 Task: Buy 4 Fluid Reservoirs from Brake System section under best seller category for shipping address: Jesus Garcia, 3114 Abia Martin Drive, Panther Burn, Mississippi 38765, Cell Number 6314971043. Pay from credit card ending with 6010, CVV 682
Action: Mouse moved to (598, 55)
Screenshot: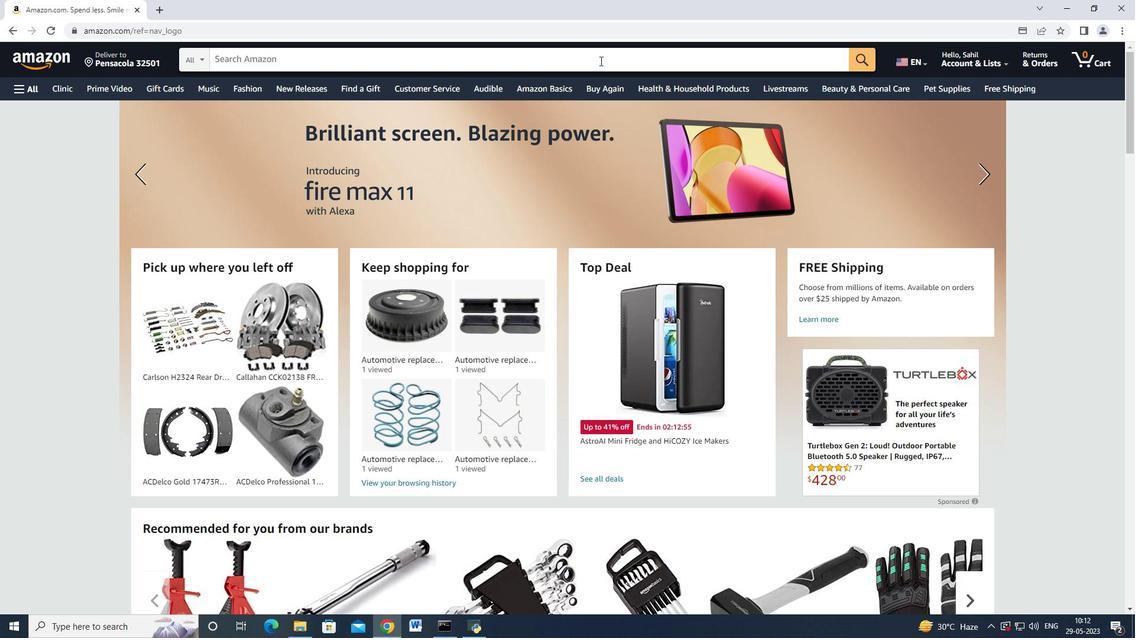 
Action: Mouse pressed left at (598, 55)
Screenshot: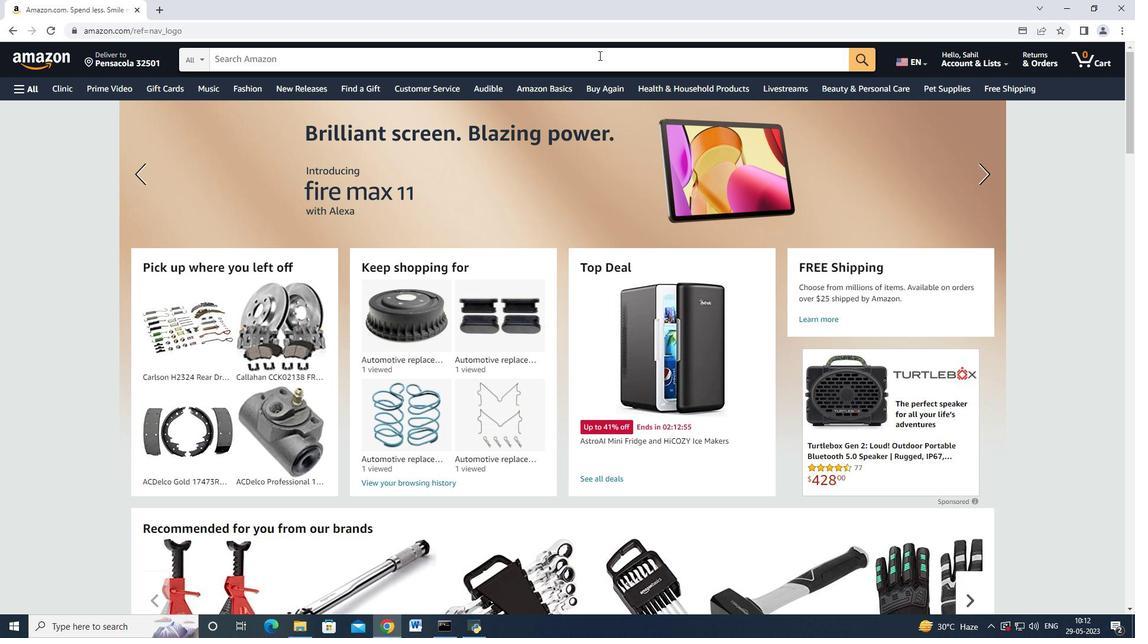 
Action: Key pressed <Key.shift>Fluid<Key.space>reservoirs<Key.space>brake<Key.space>system<Key.enter>
Screenshot: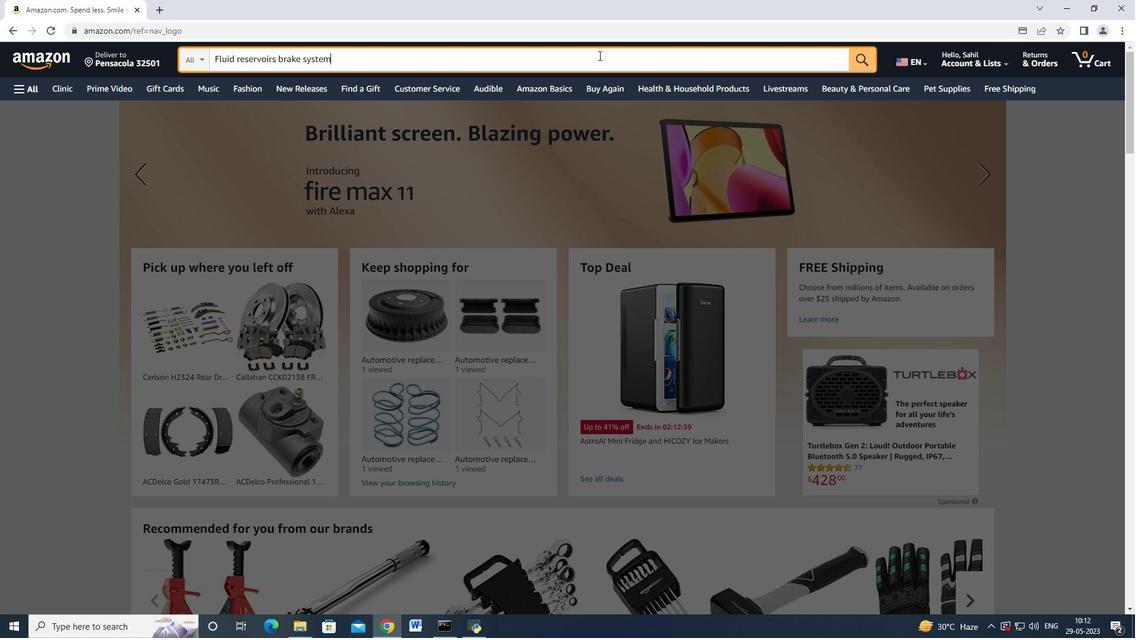 
Action: Mouse moved to (335, 64)
Screenshot: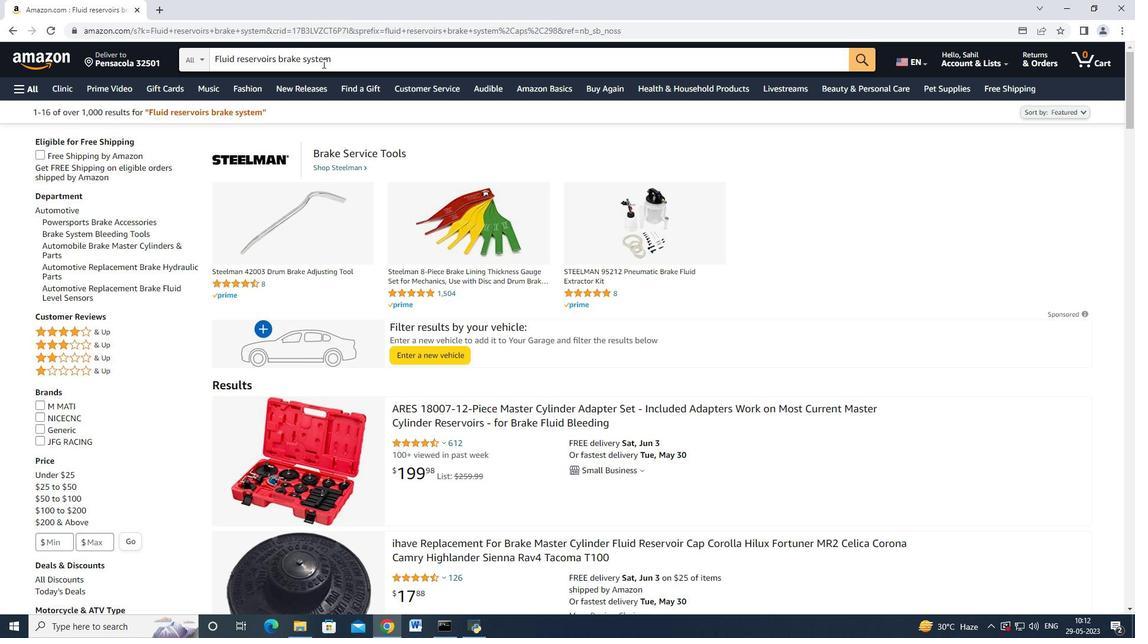 
Action: Mouse pressed left at (335, 64)
Screenshot: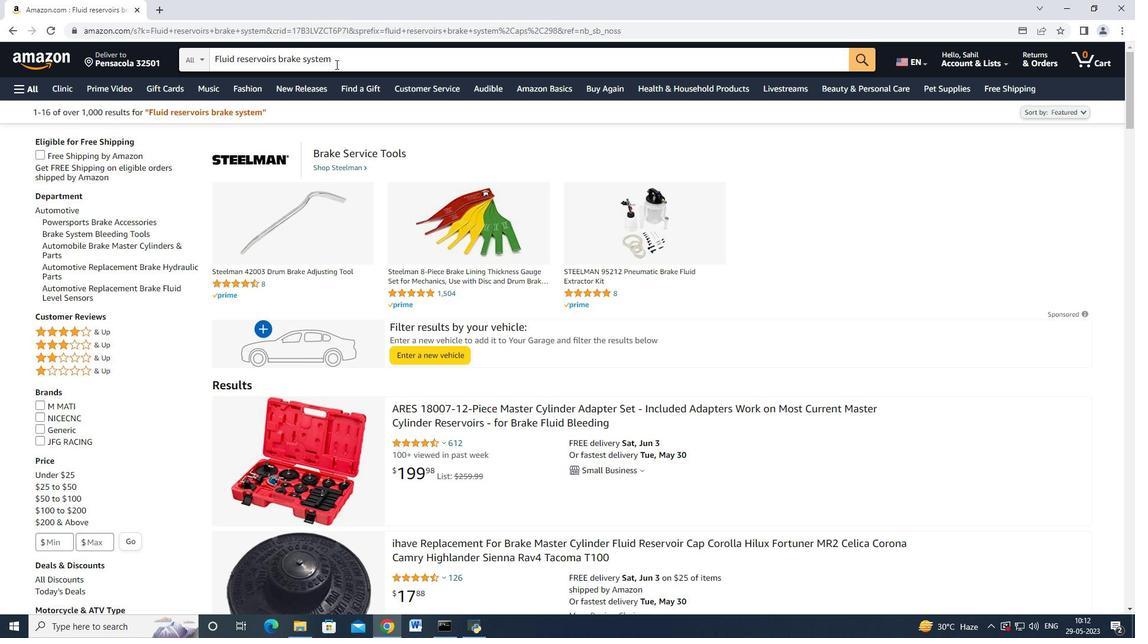
Action: Mouse moved to (279, 59)
Screenshot: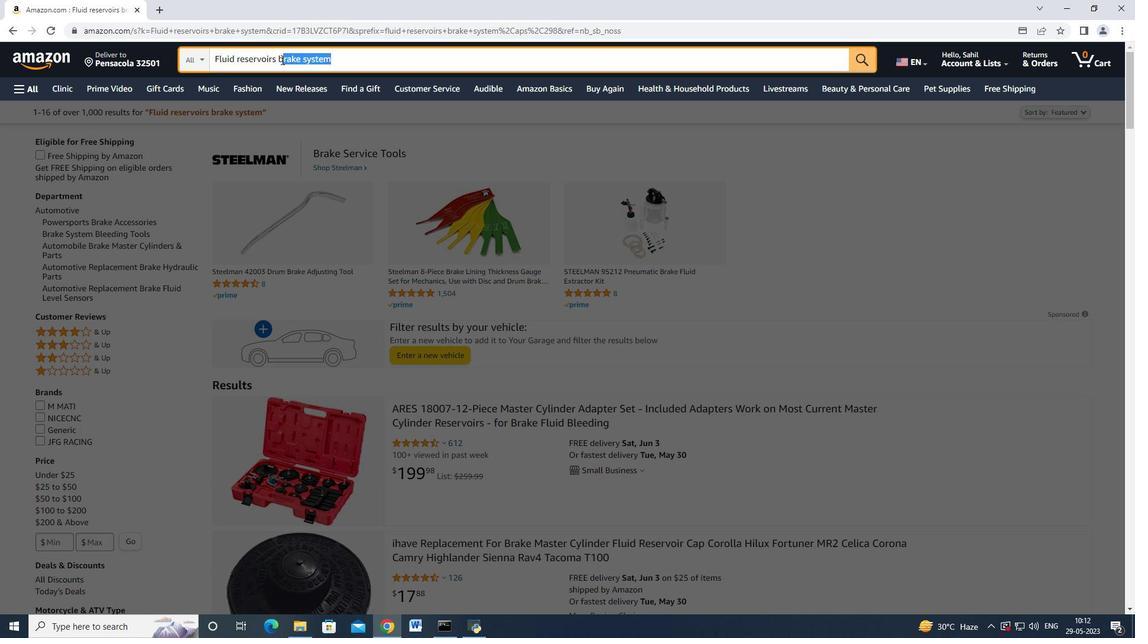 
Action: Key pressed <Key.backspace><Key.enter>
Screenshot: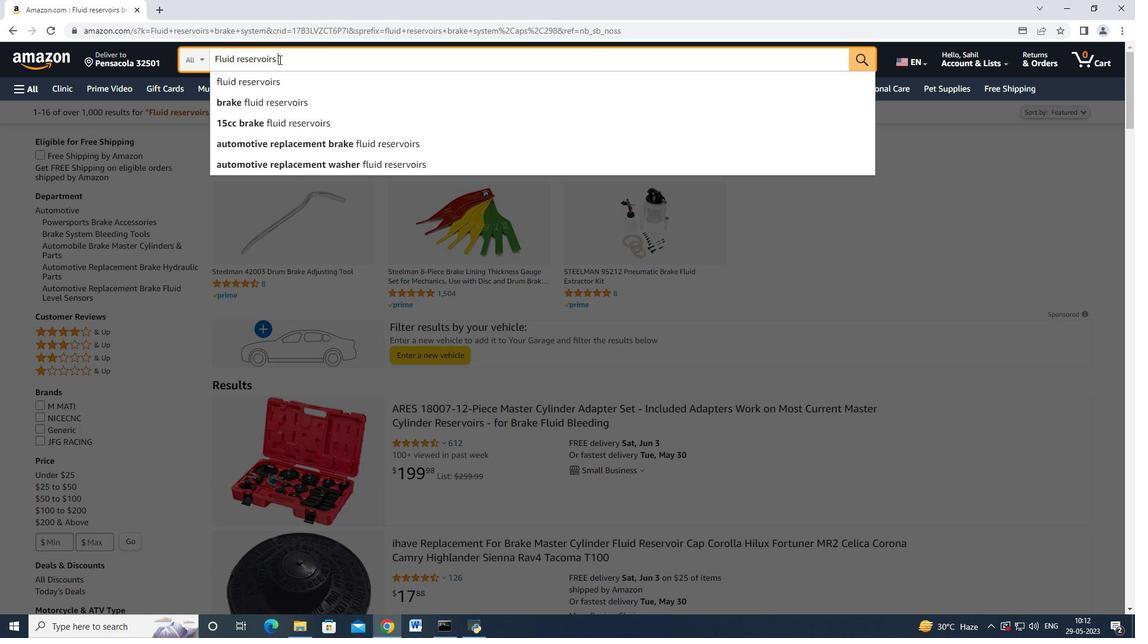 
Action: Mouse moved to (155, 208)
Screenshot: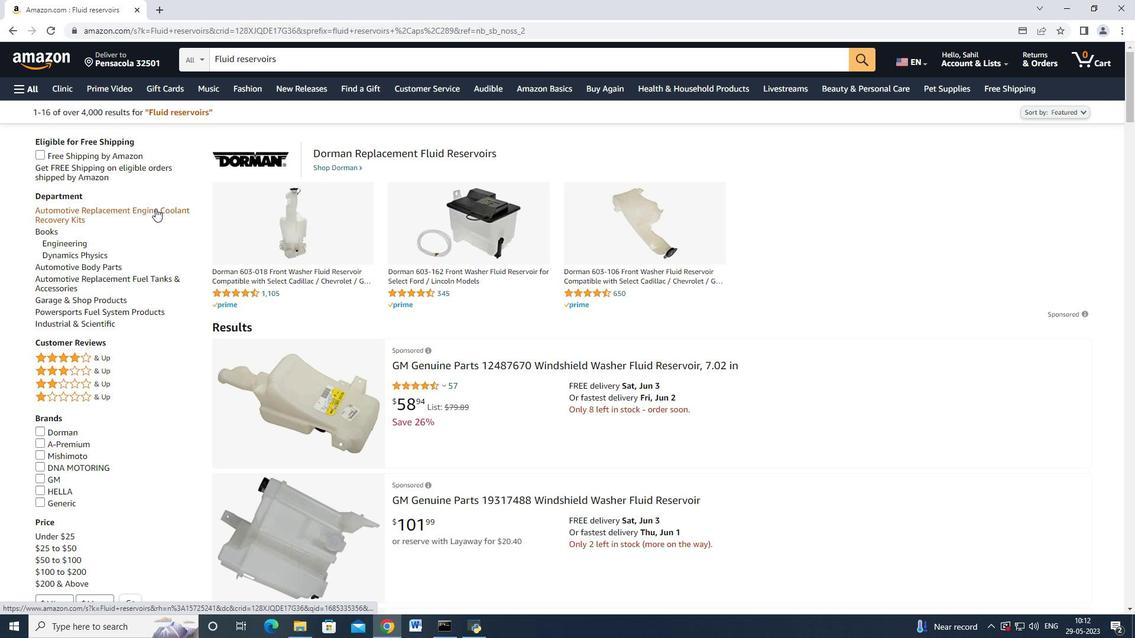 
Action: Mouse pressed left at (155, 208)
Screenshot: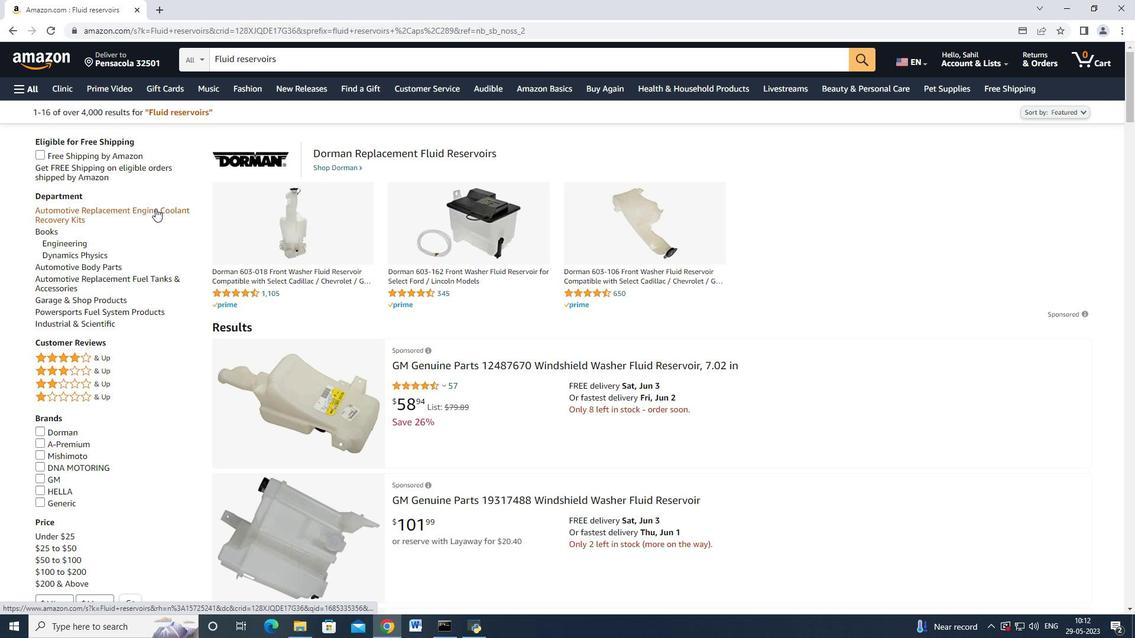 
Action: Mouse moved to (215, 111)
Screenshot: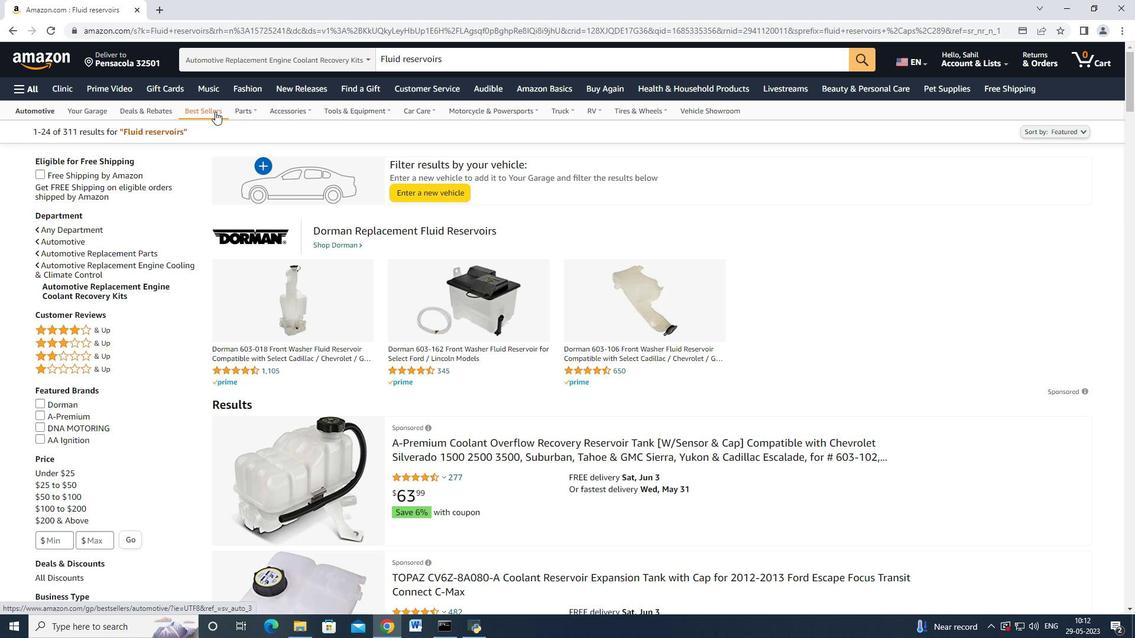 
Action: Mouse pressed left at (215, 111)
Screenshot: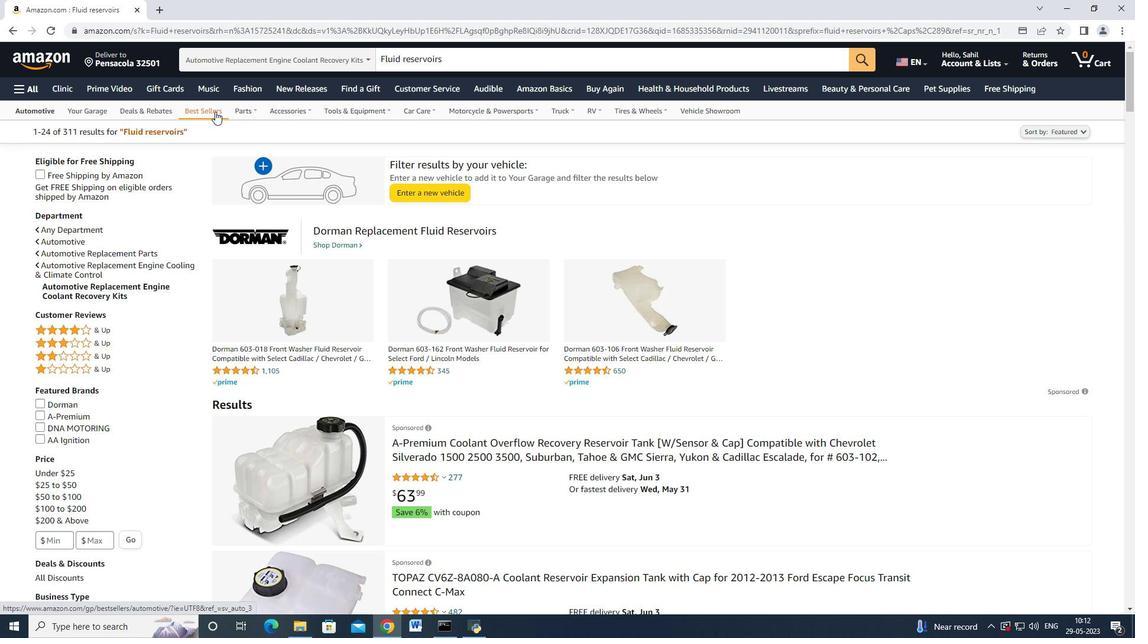 
Action: Mouse moved to (65, 376)
Screenshot: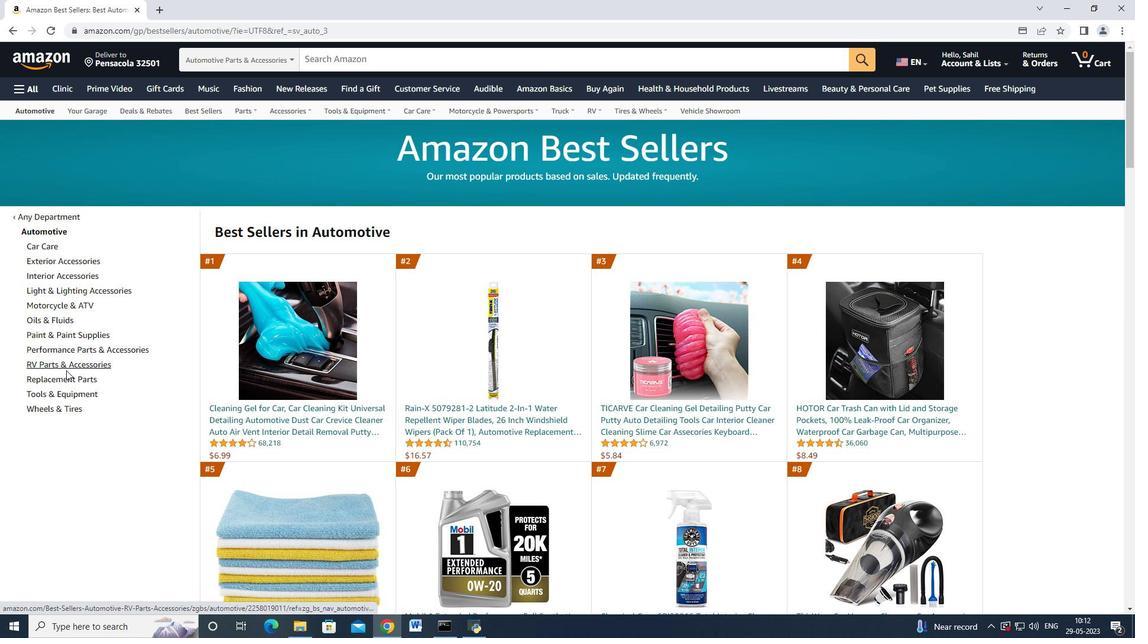 
Action: Mouse pressed left at (65, 376)
Screenshot: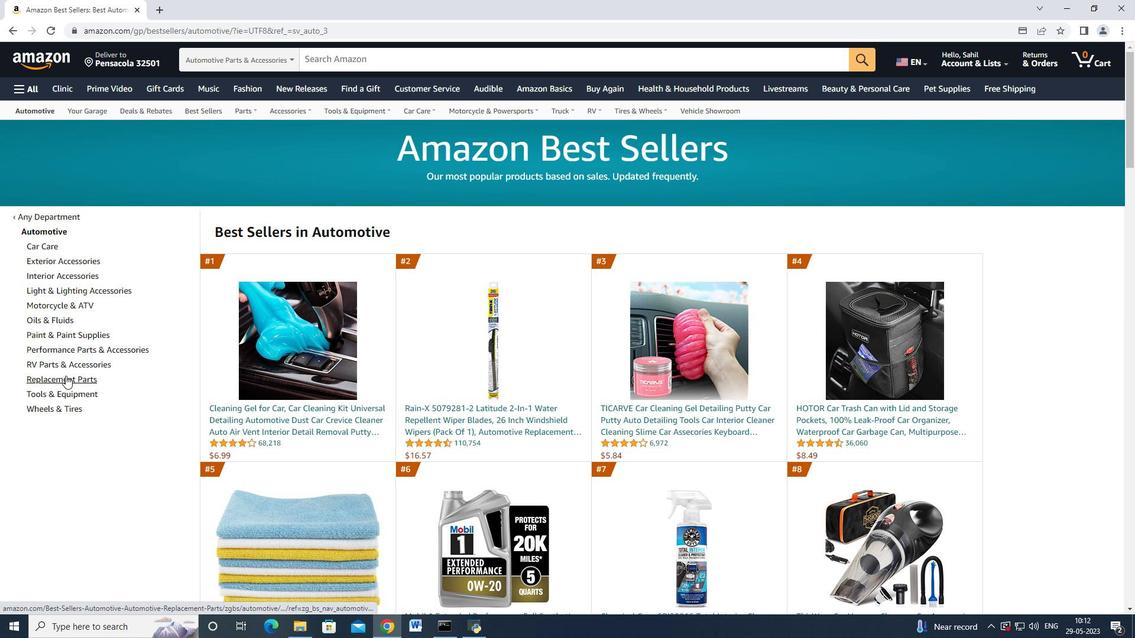 
Action: Mouse moved to (65, 321)
Screenshot: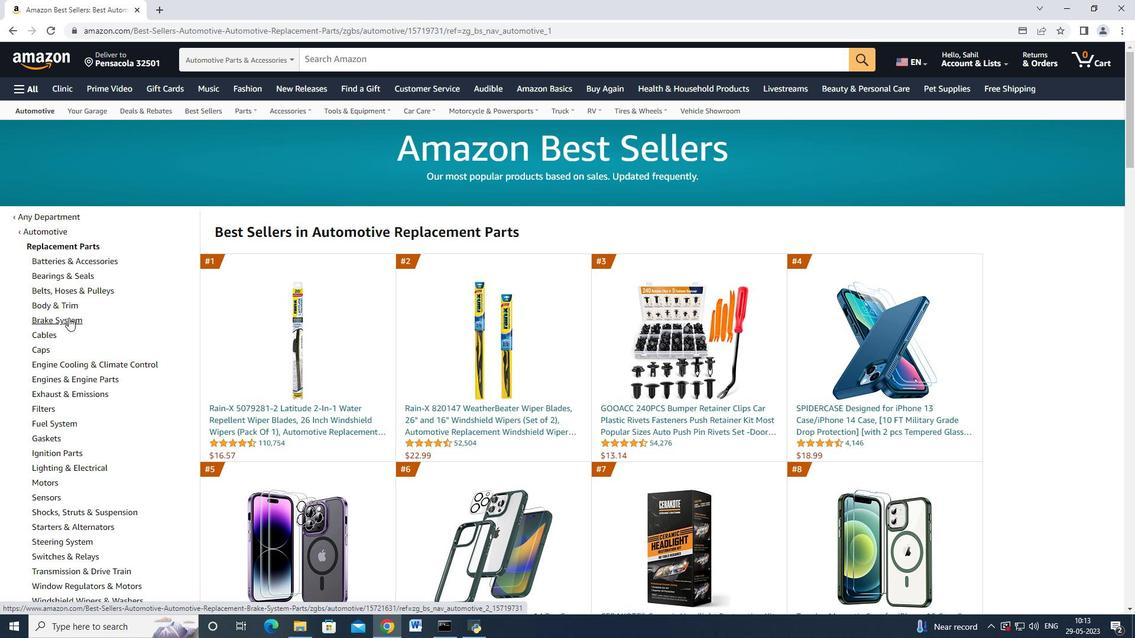 
Action: Mouse pressed left at (65, 321)
Screenshot: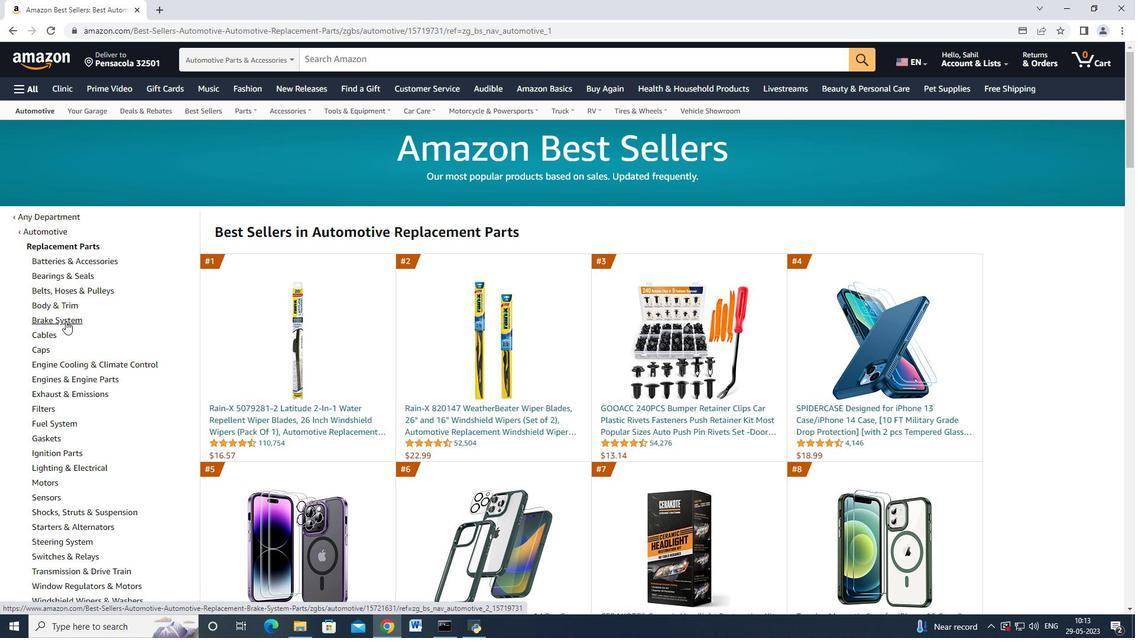 
Action: Mouse moved to (92, 386)
Screenshot: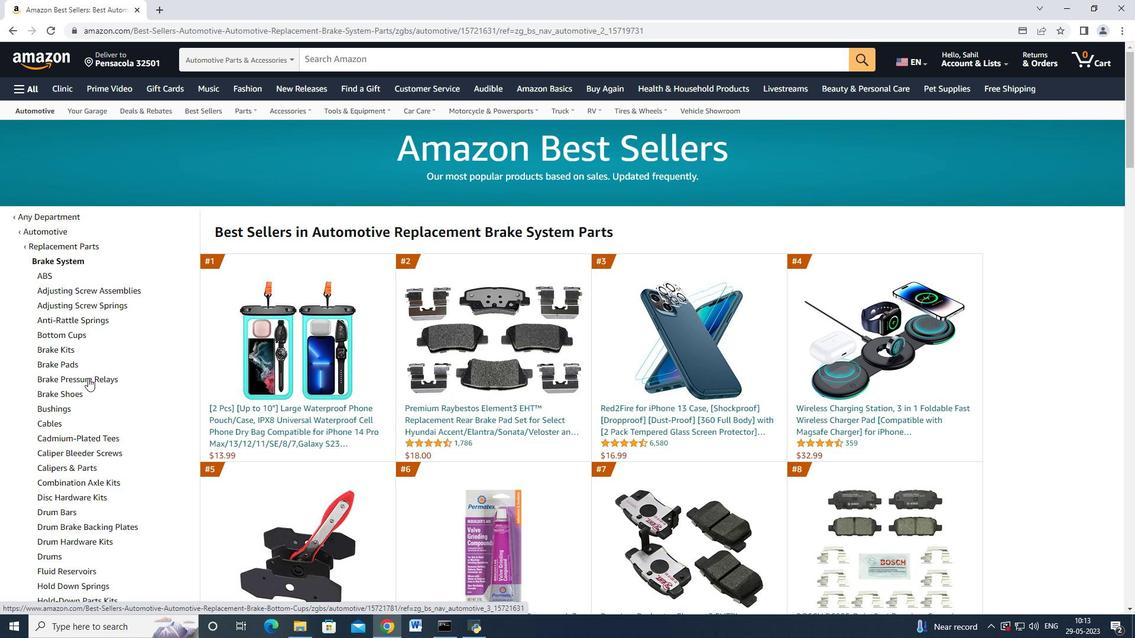
Action: Mouse scrolled (92, 386) with delta (0, 0)
Screenshot: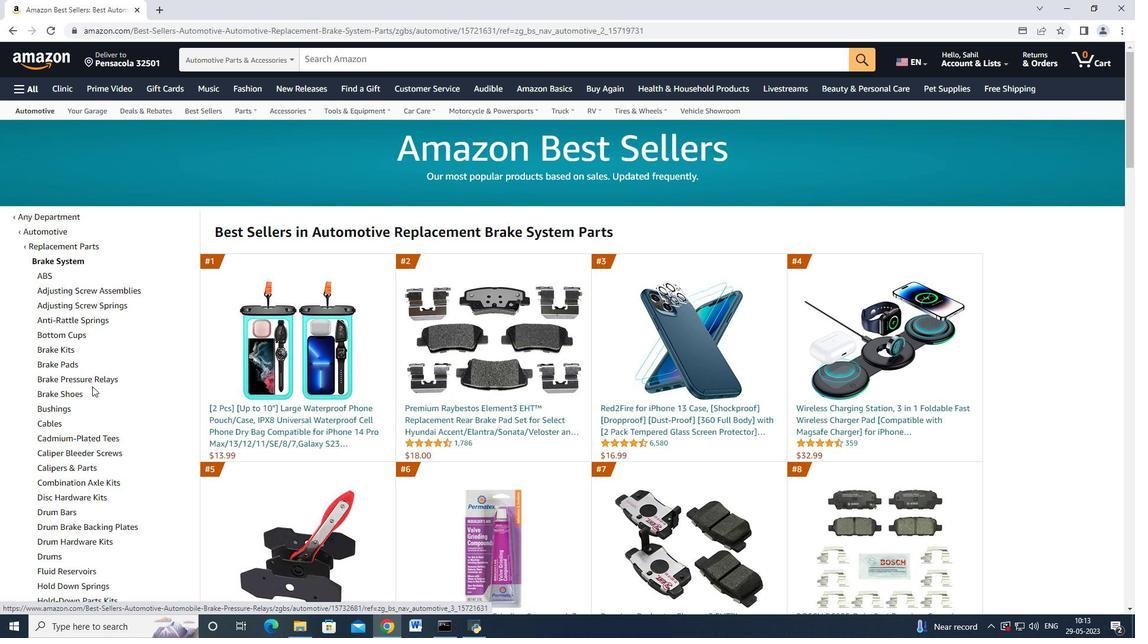 
Action: Mouse moved to (94, 516)
Screenshot: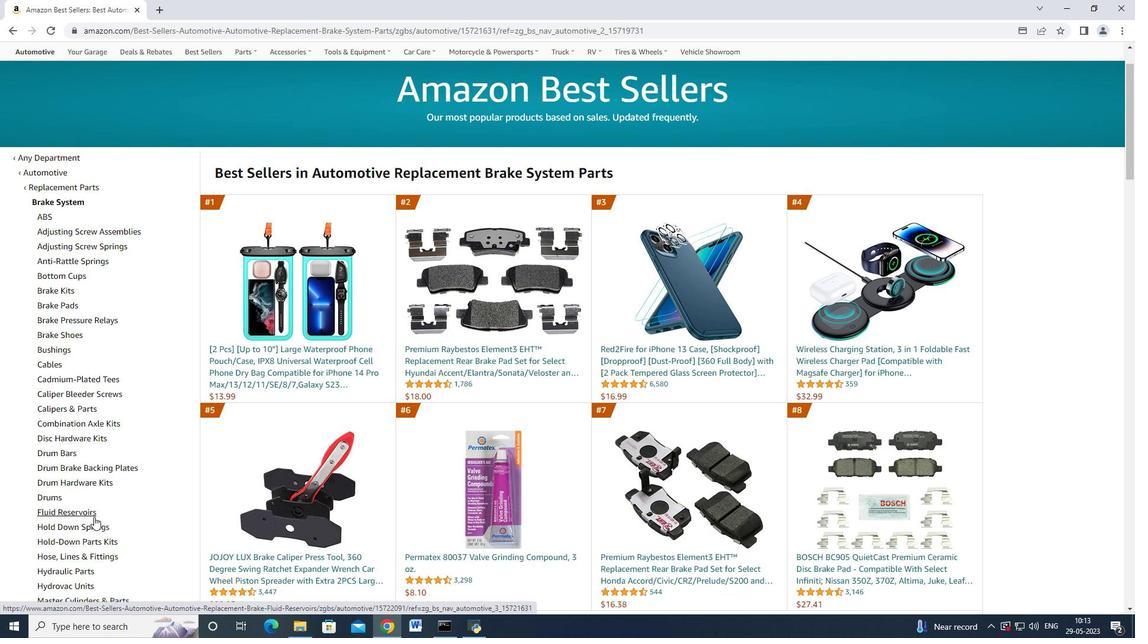 
Action: Mouse pressed left at (94, 516)
Screenshot: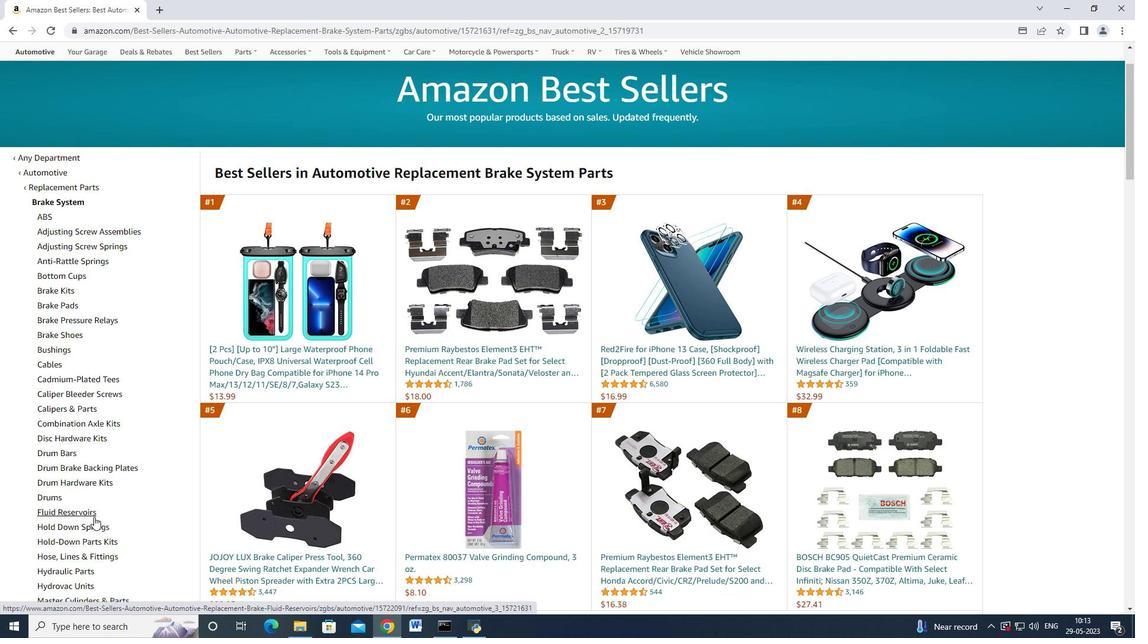 
Action: Mouse moved to (373, 318)
Screenshot: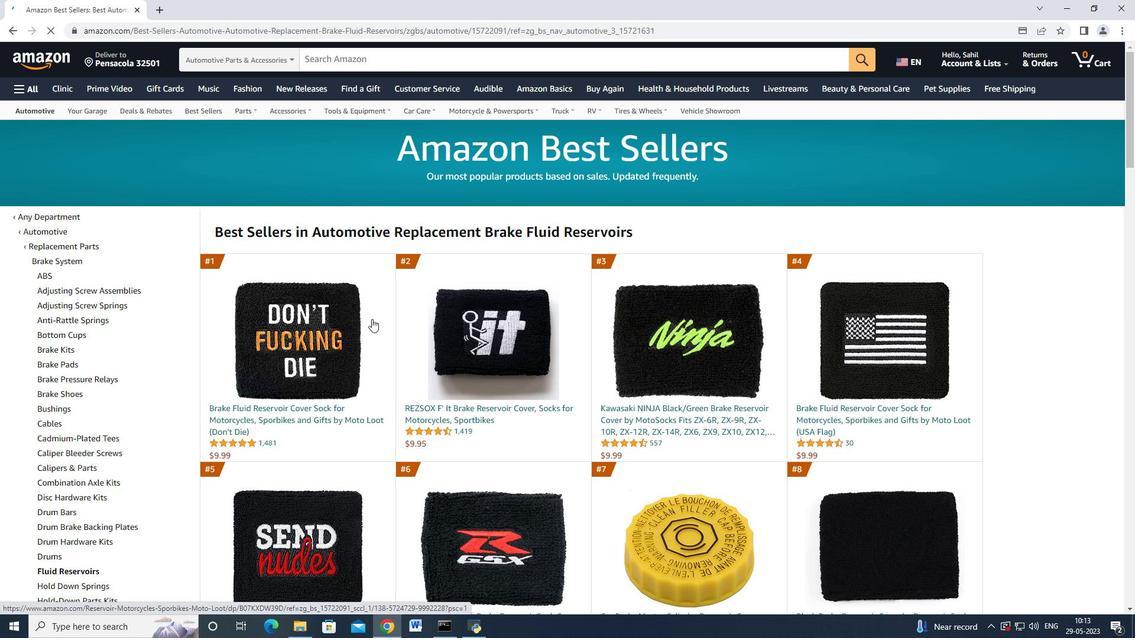 
Action: Mouse scrolled (373, 318) with delta (0, 0)
Screenshot: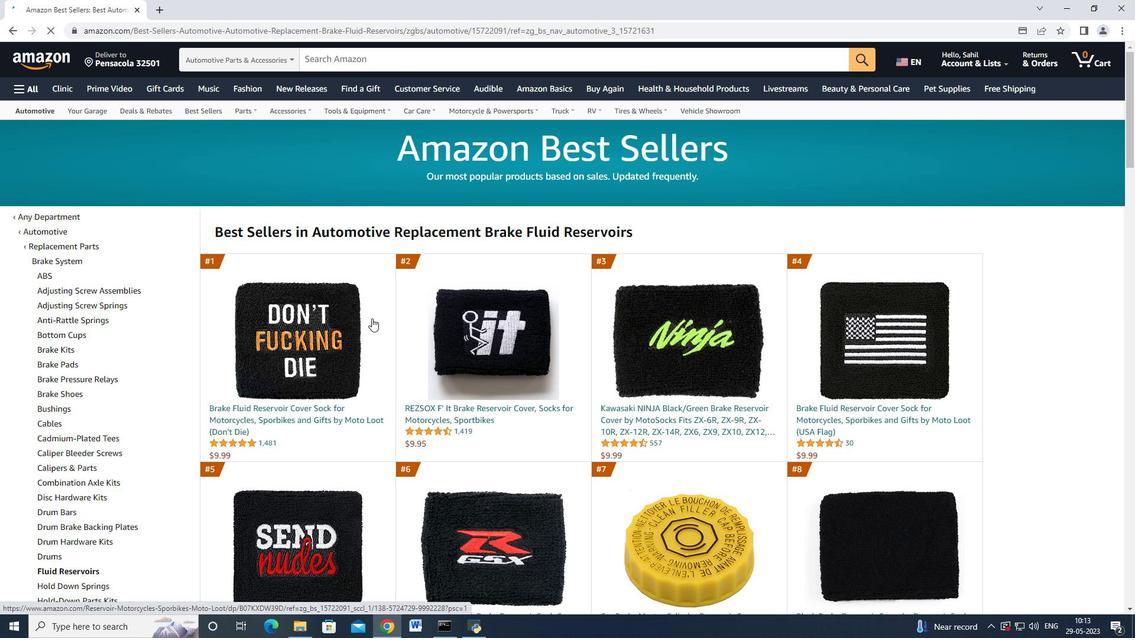 
Action: Mouse scrolled (373, 318) with delta (0, 0)
Screenshot: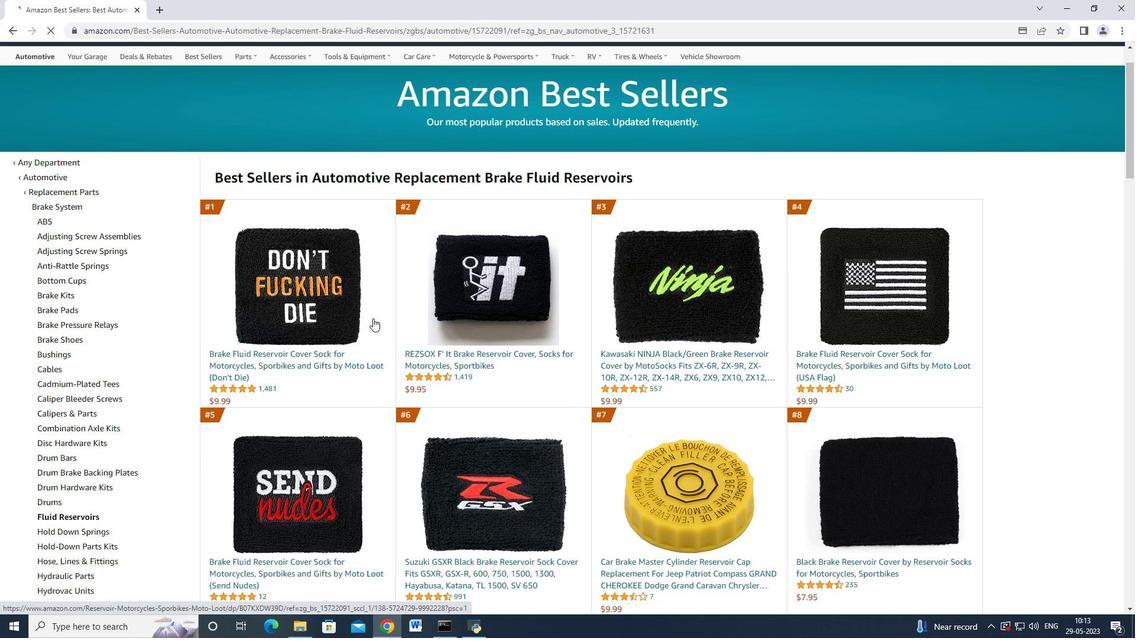 
Action: Mouse scrolled (373, 318) with delta (0, 0)
Screenshot: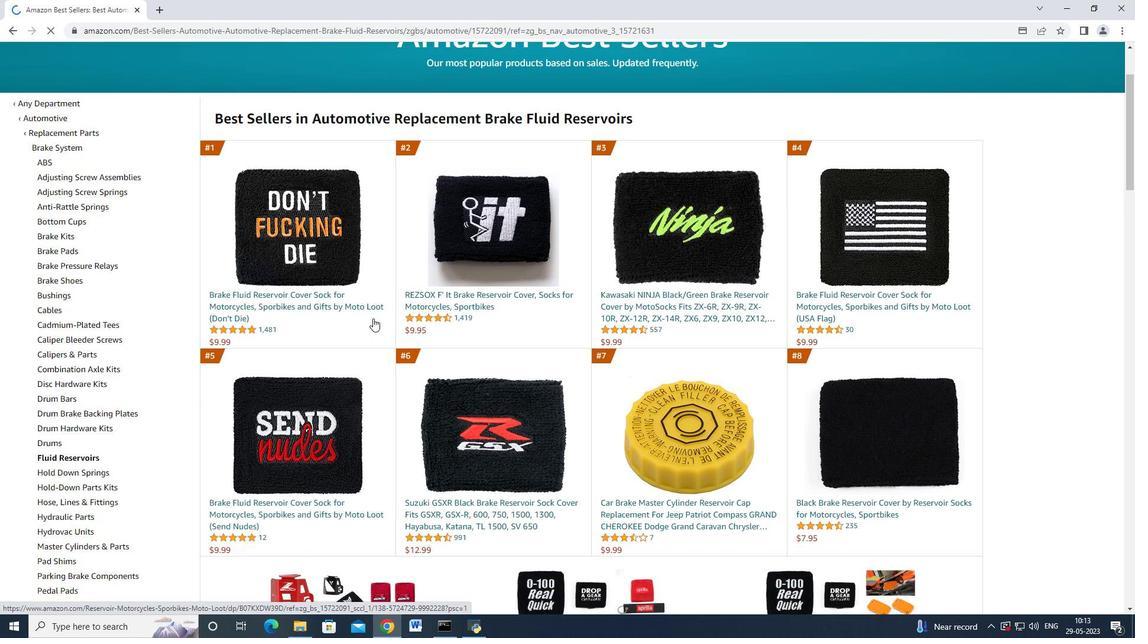 
Action: Mouse scrolled (373, 318) with delta (0, 0)
Screenshot: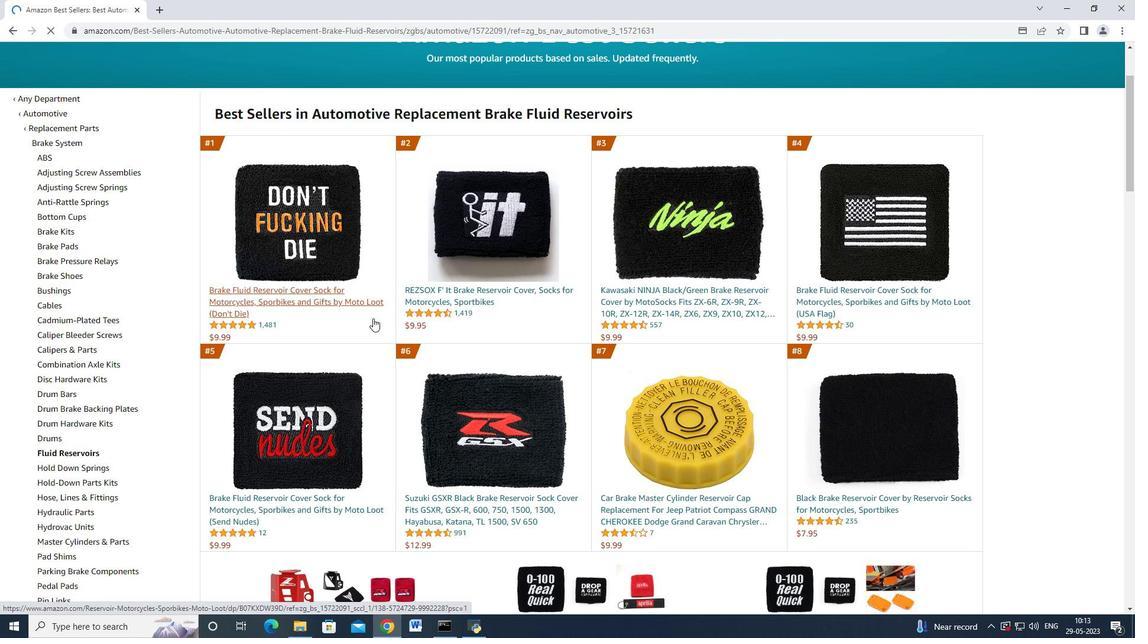 
Action: Mouse scrolled (373, 318) with delta (0, 0)
Screenshot: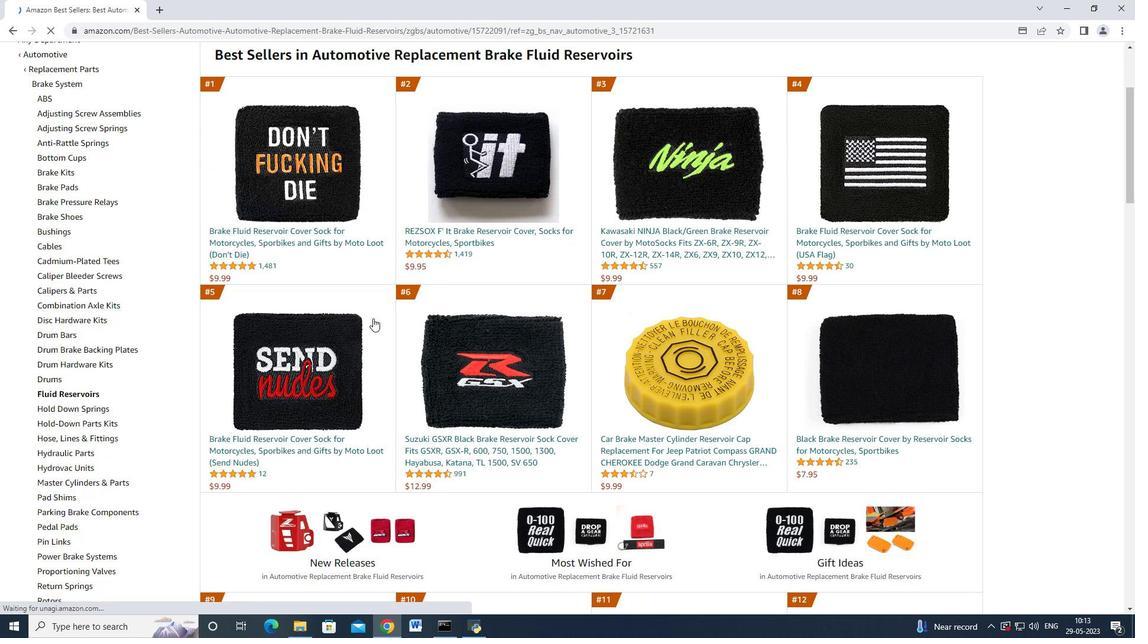 
Action: Mouse scrolled (373, 318) with delta (0, 0)
Screenshot: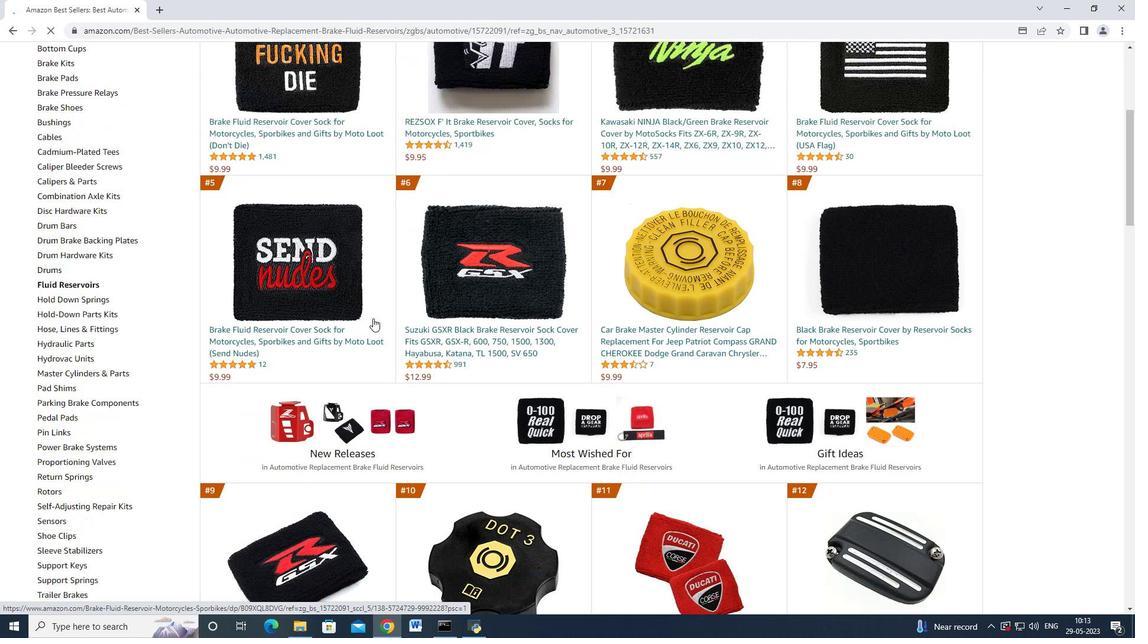 
Action: Mouse moved to (373, 318)
Screenshot: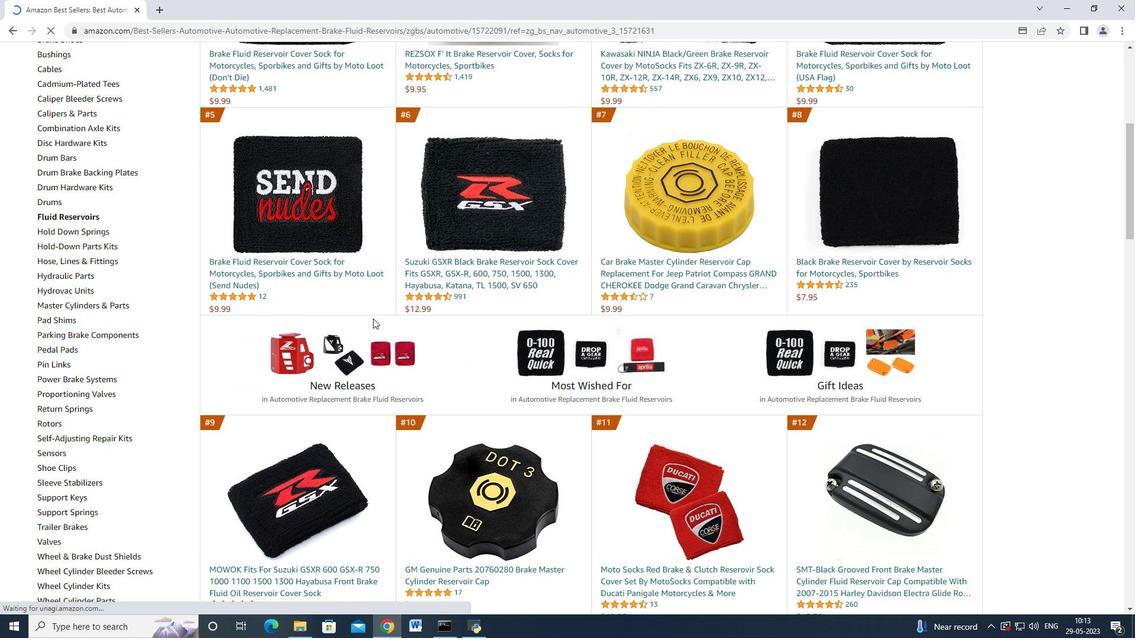 
Action: Mouse scrolled (373, 318) with delta (0, 0)
Screenshot: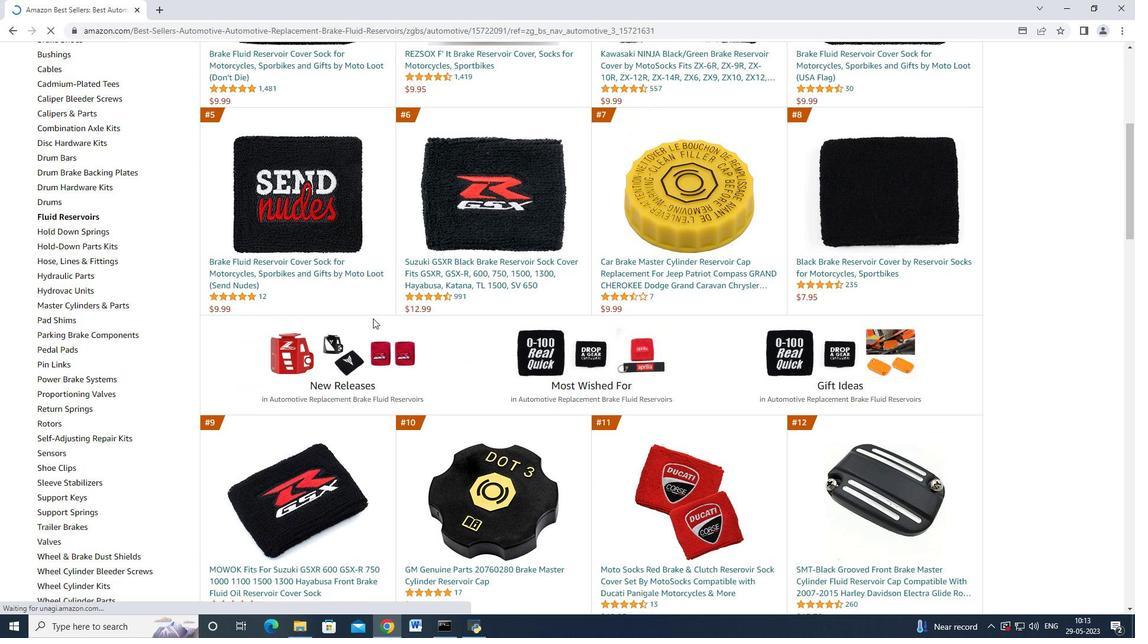 
Action: Mouse scrolled (373, 318) with delta (0, 0)
Screenshot: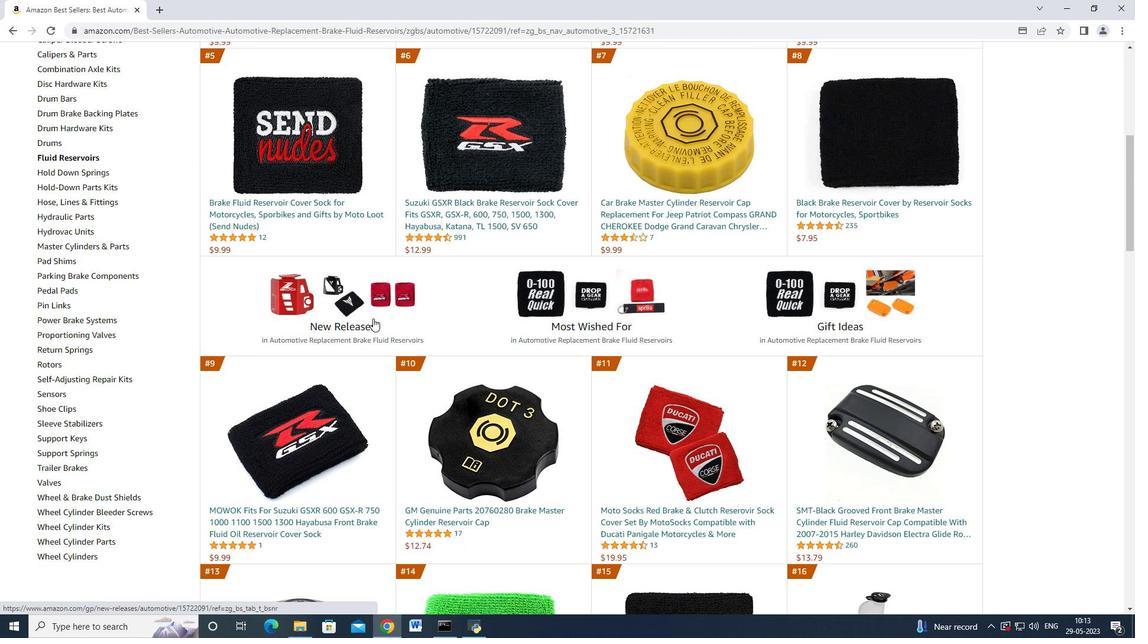
Action: Mouse moved to (373, 318)
Screenshot: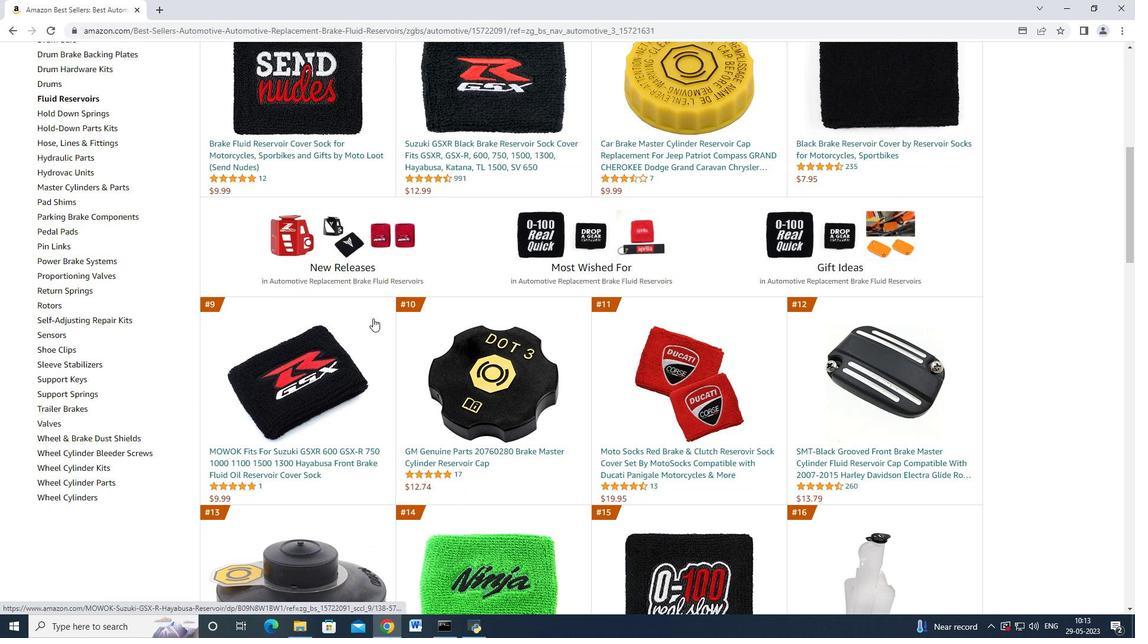 
Action: Mouse scrolled (373, 318) with delta (0, 0)
Screenshot: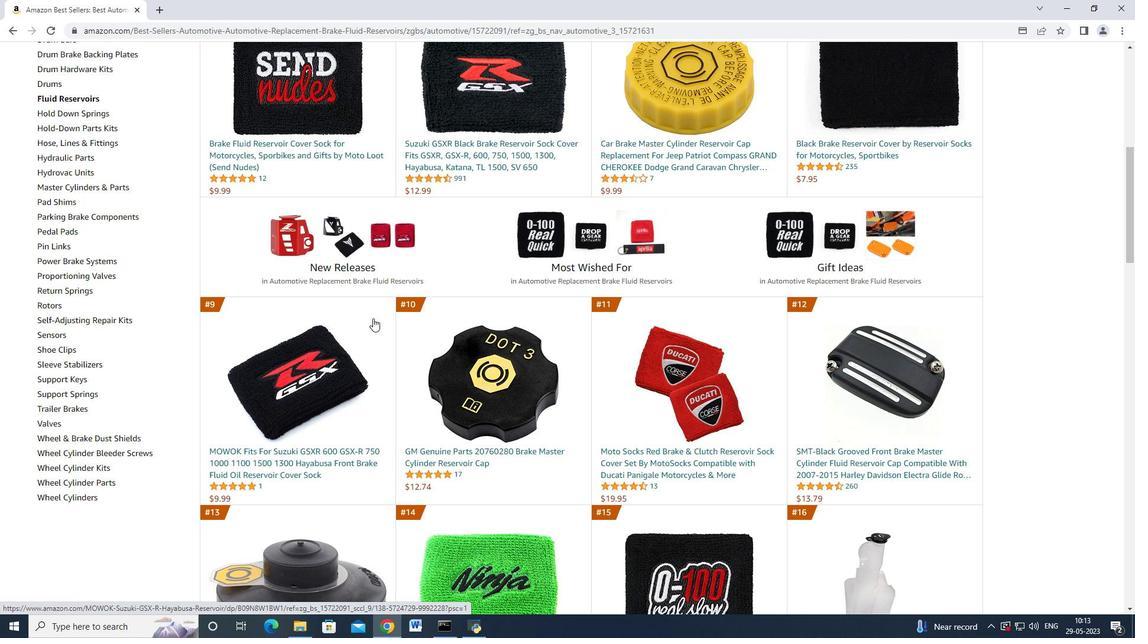 
Action: Mouse moved to (374, 318)
Screenshot: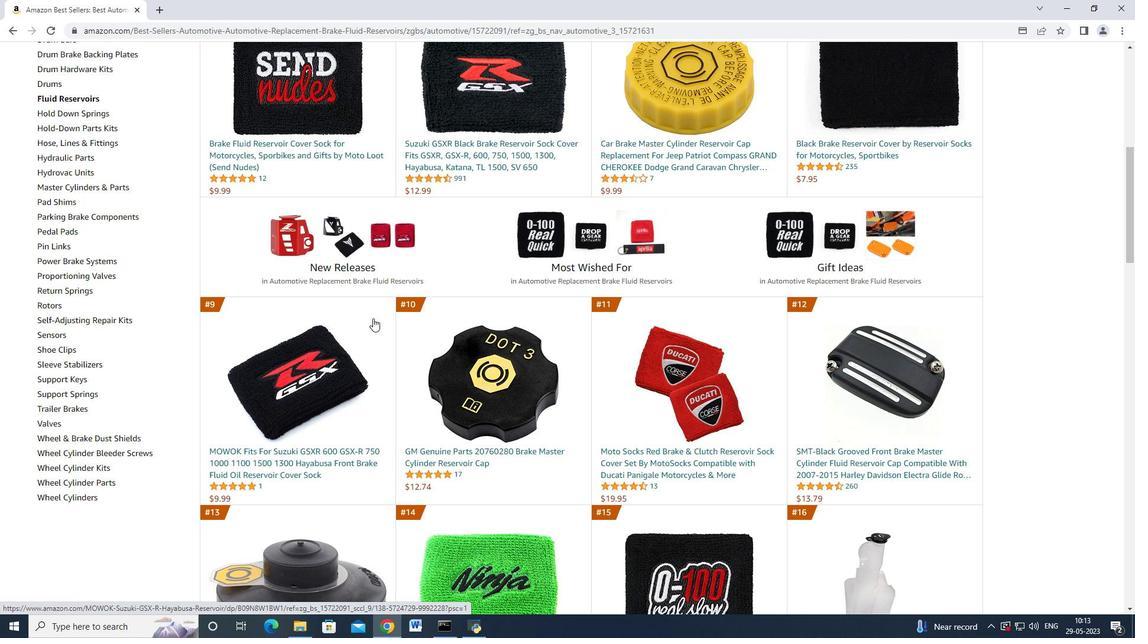 
Action: Mouse scrolled (374, 318) with delta (0, 0)
Screenshot: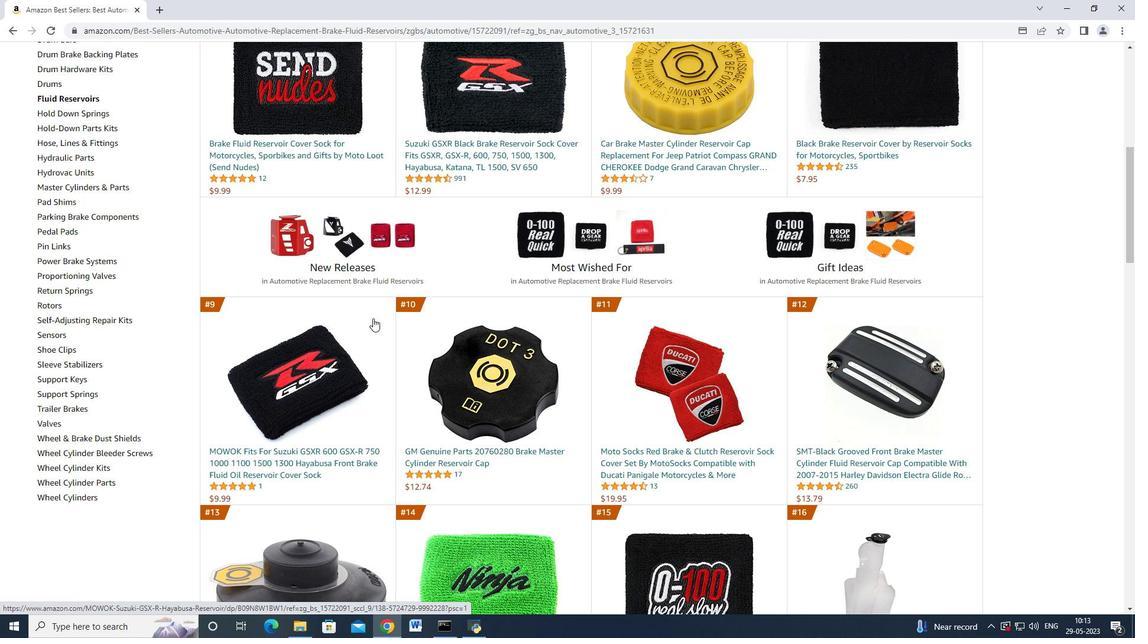 
Action: Mouse moved to (374, 318)
Screenshot: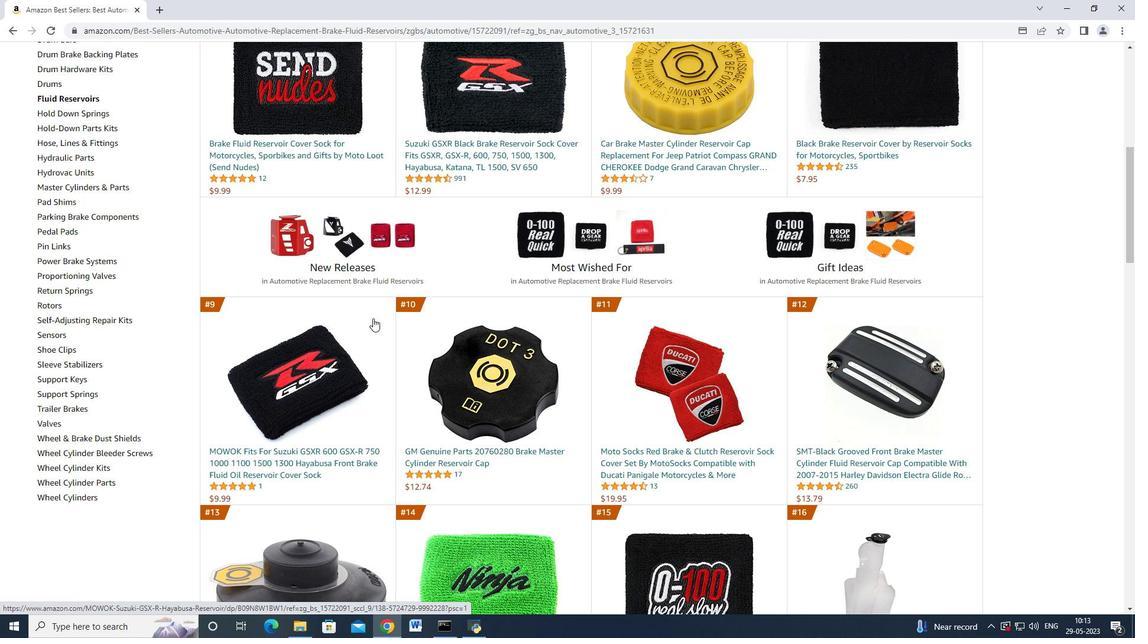 
Action: Mouse scrolled (374, 318) with delta (0, 0)
Screenshot: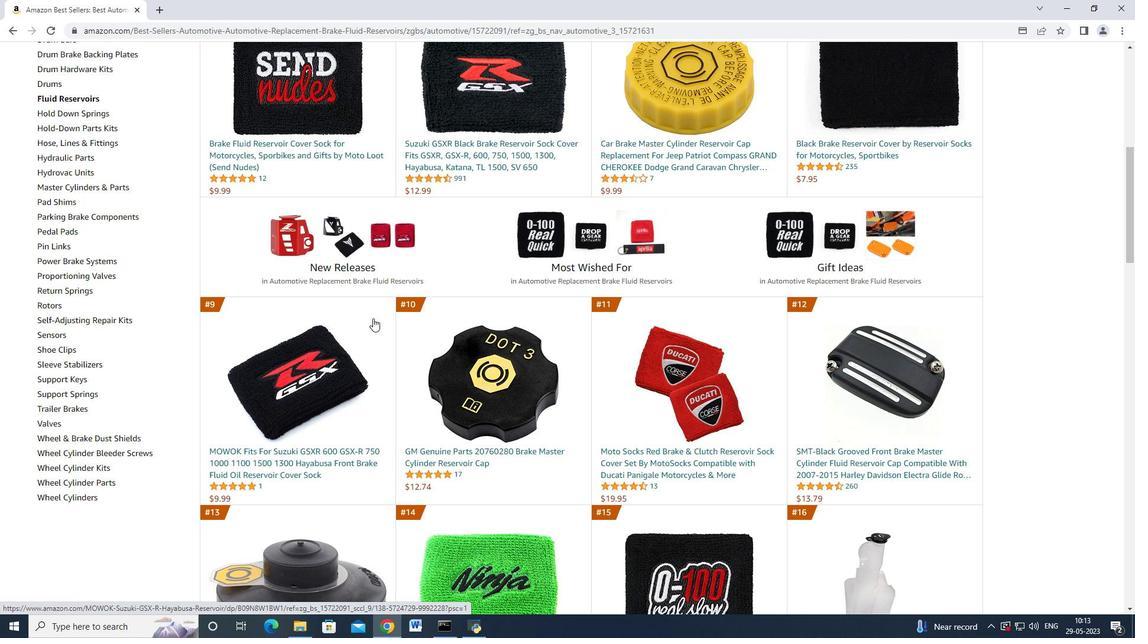 
Action: Mouse moved to (905, 483)
Screenshot: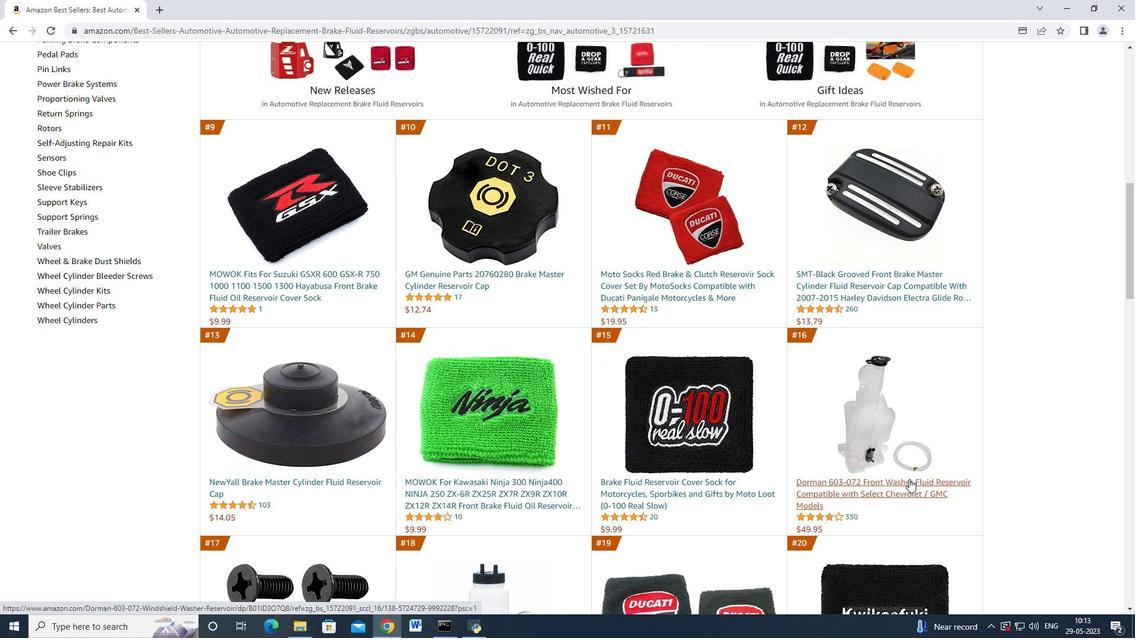 
Action: Mouse pressed left at (905, 483)
Screenshot: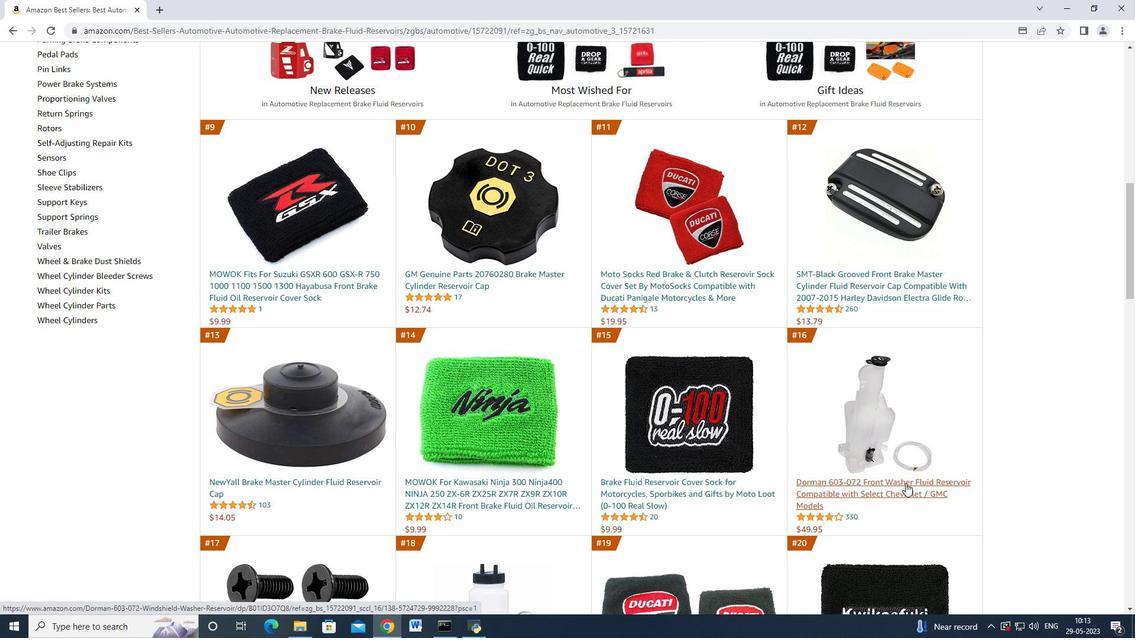 
Action: Mouse moved to (891, 432)
Screenshot: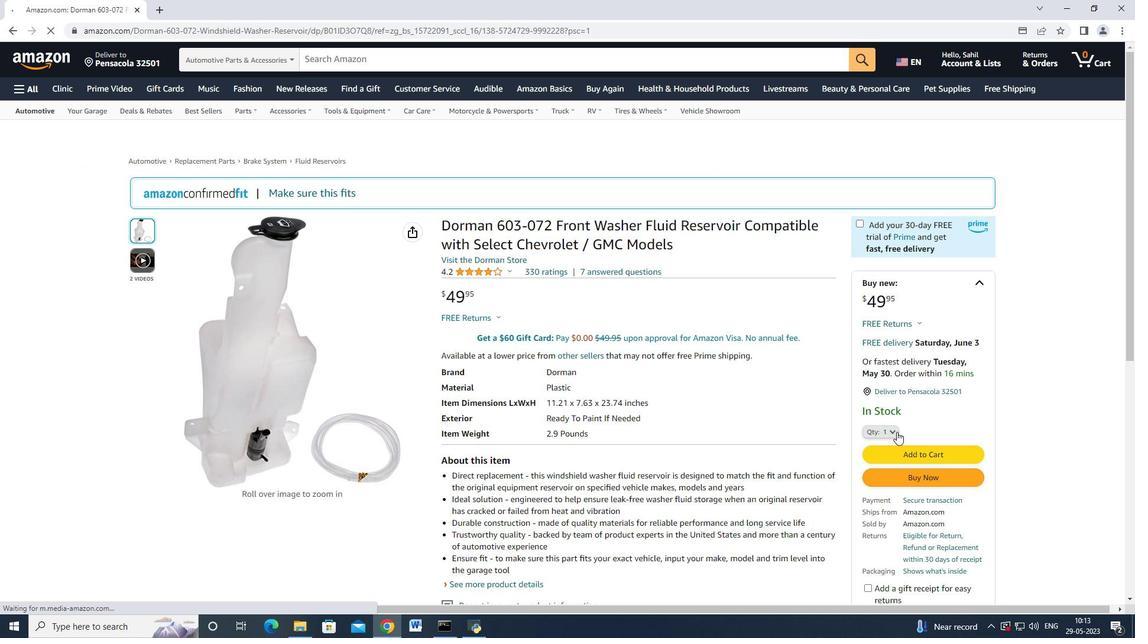 
Action: Mouse pressed left at (891, 432)
Screenshot: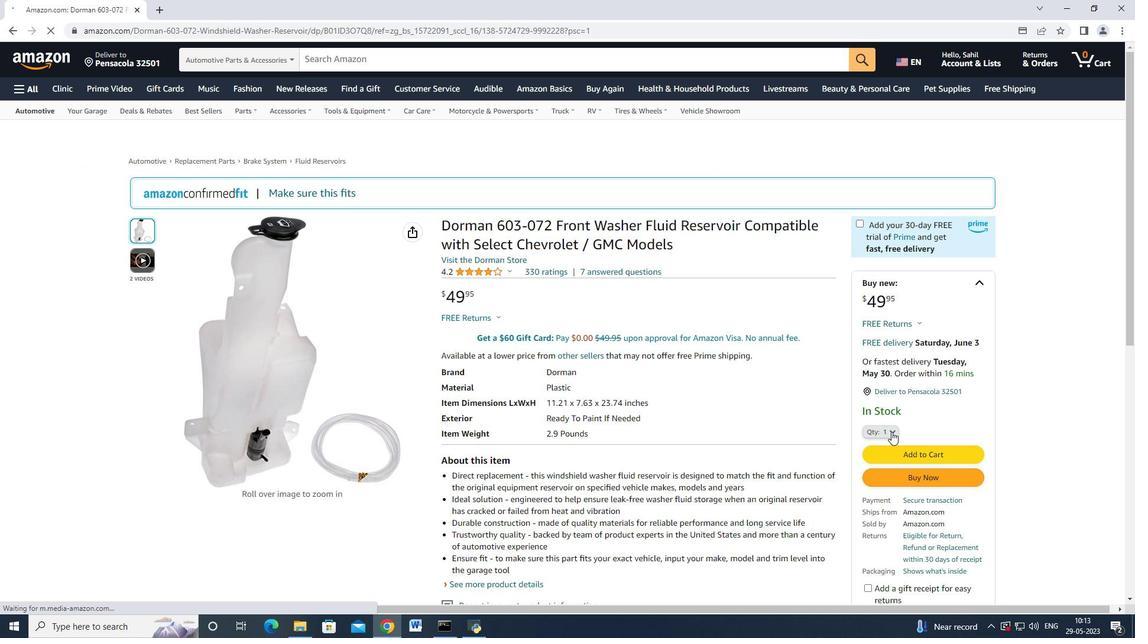 
Action: Mouse moved to (884, 311)
Screenshot: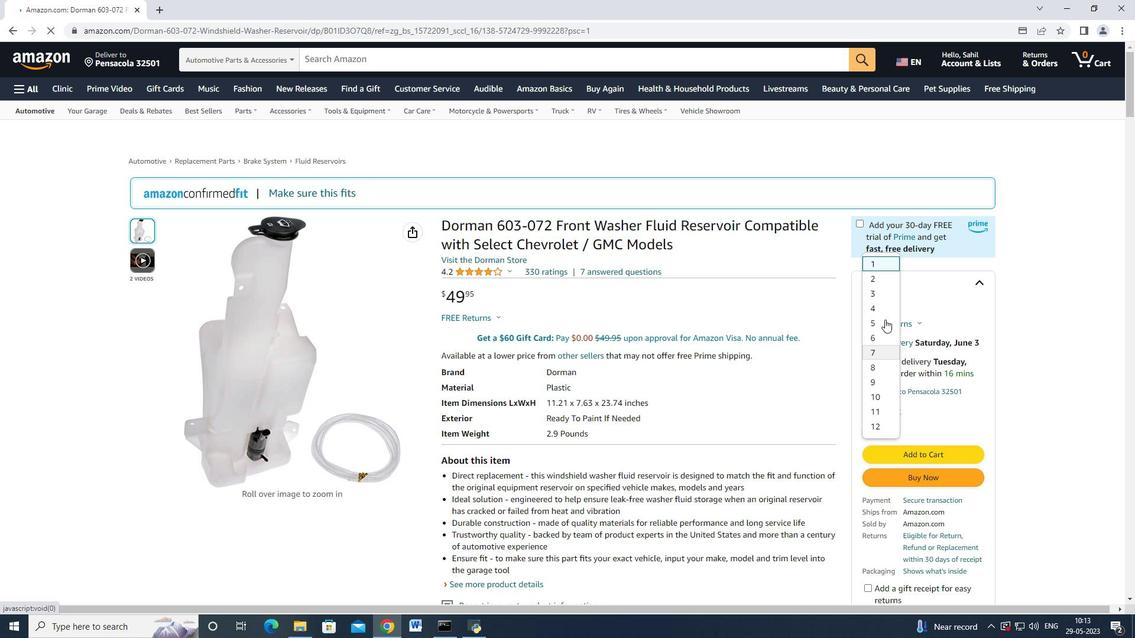 
Action: Mouse pressed left at (884, 311)
Screenshot: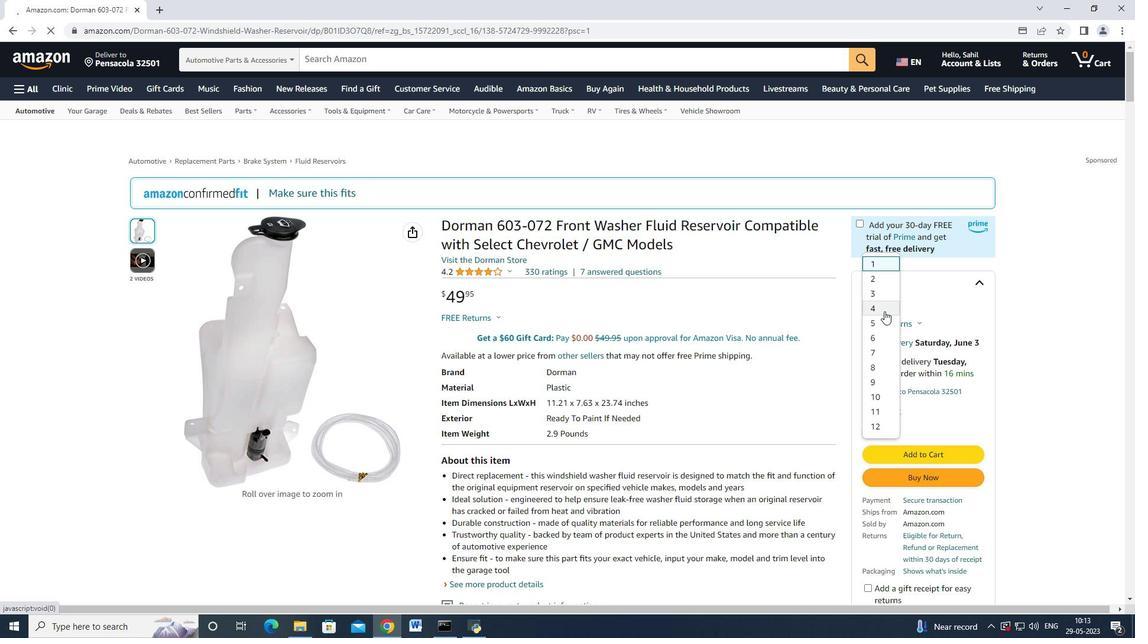 
Action: Mouse moved to (907, 453)
Screenshot: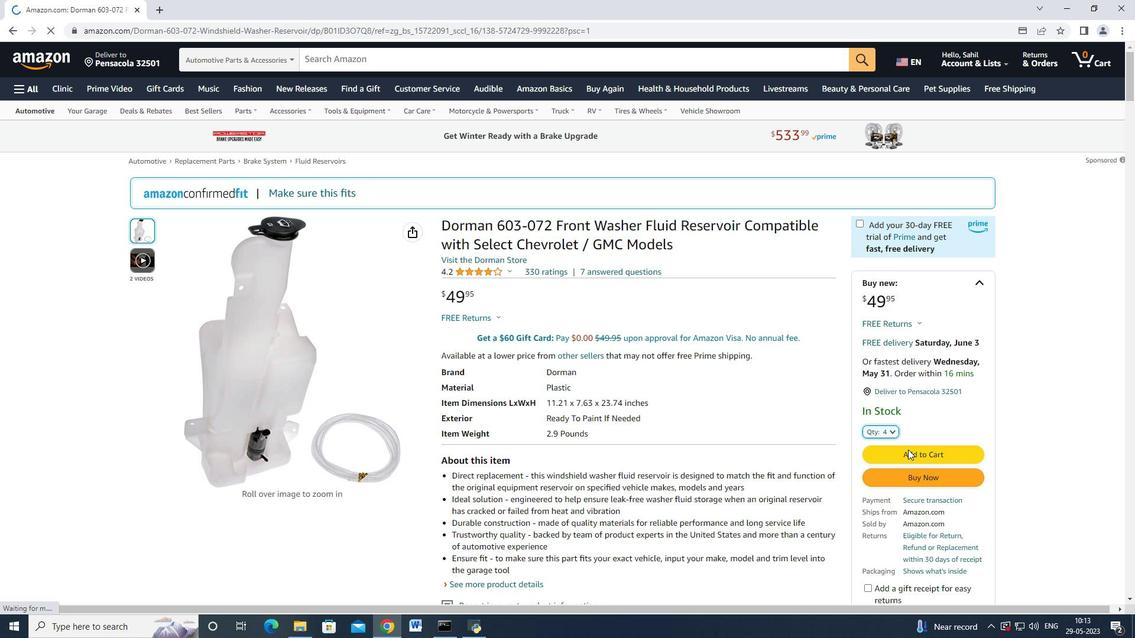 
Action: Mouse pressed left at (907, 453)
Screenshot: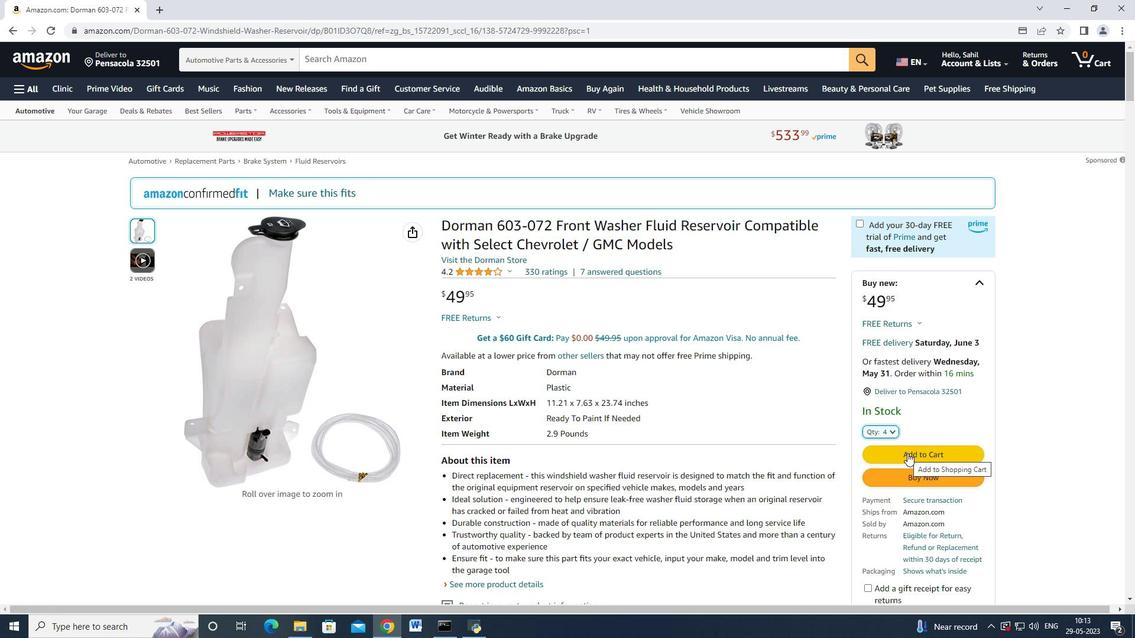 
Action: Mouse moved to (872, 153)
Screenshot: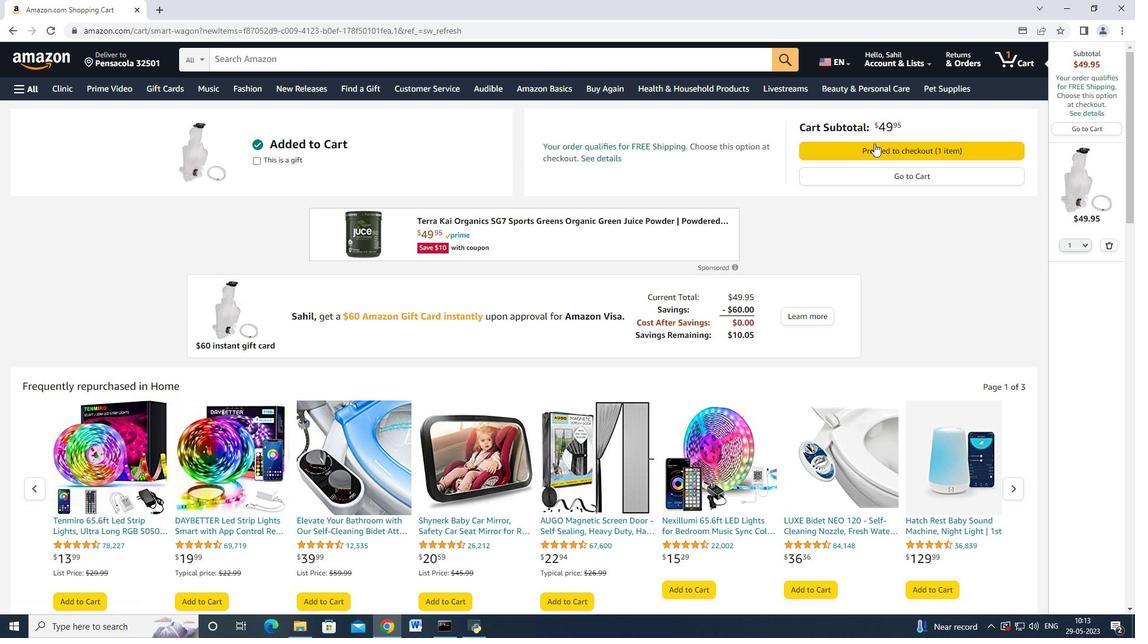 
Action: Mouse pressed left at (872, 153)
Screenshot: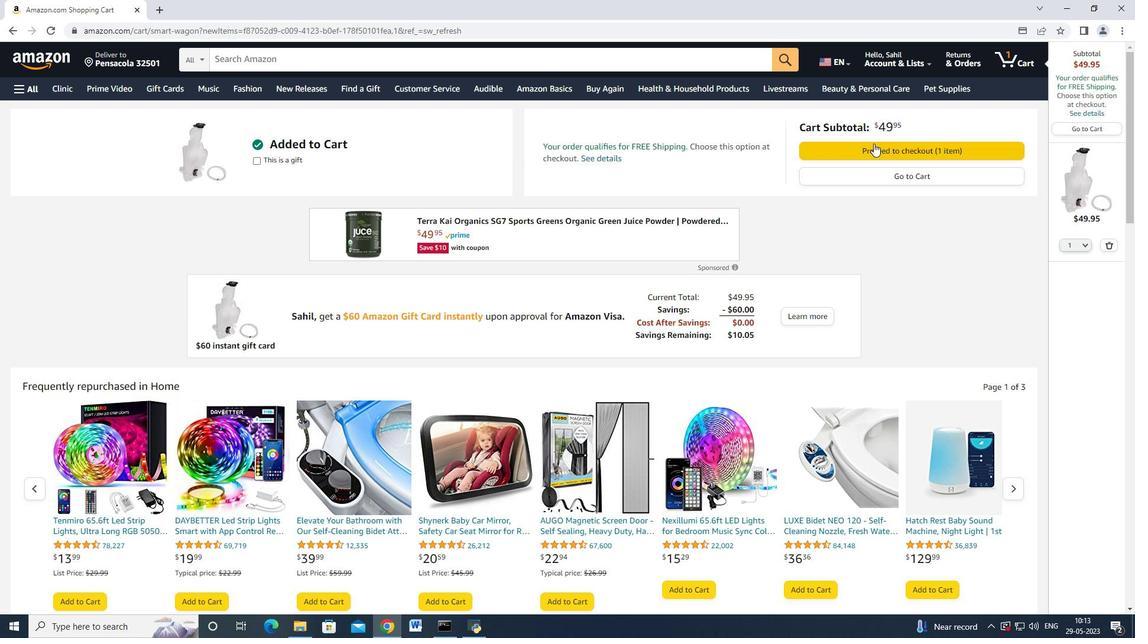 
Action: Mouse moved to (300, 275)
Screenshot: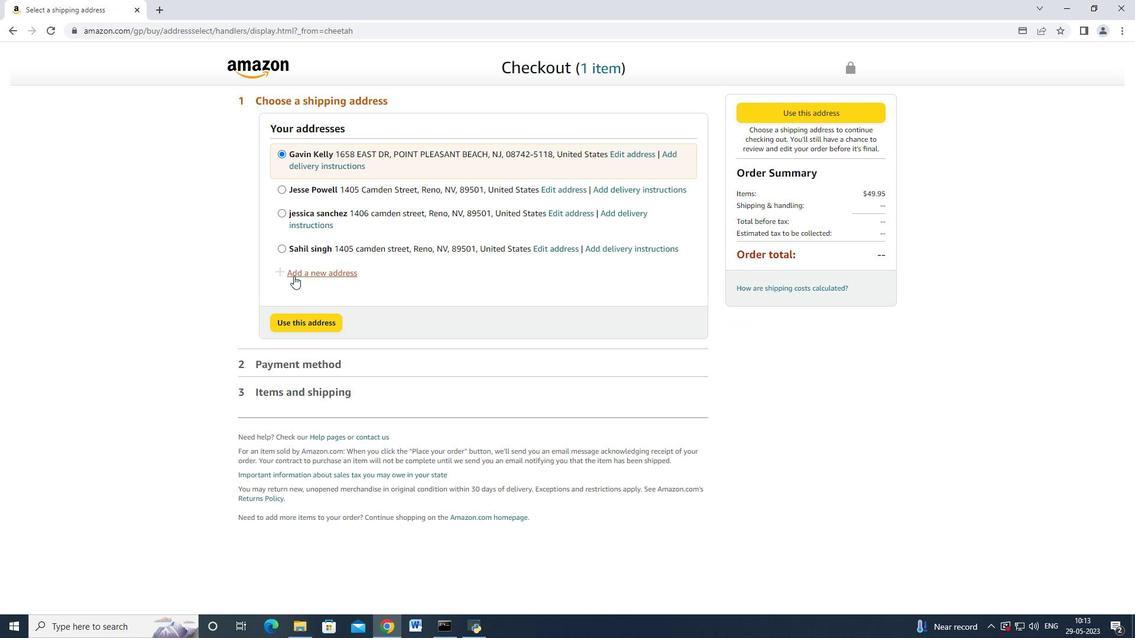 
Action: Mouse pressed left at (300, 275)
Screenshot: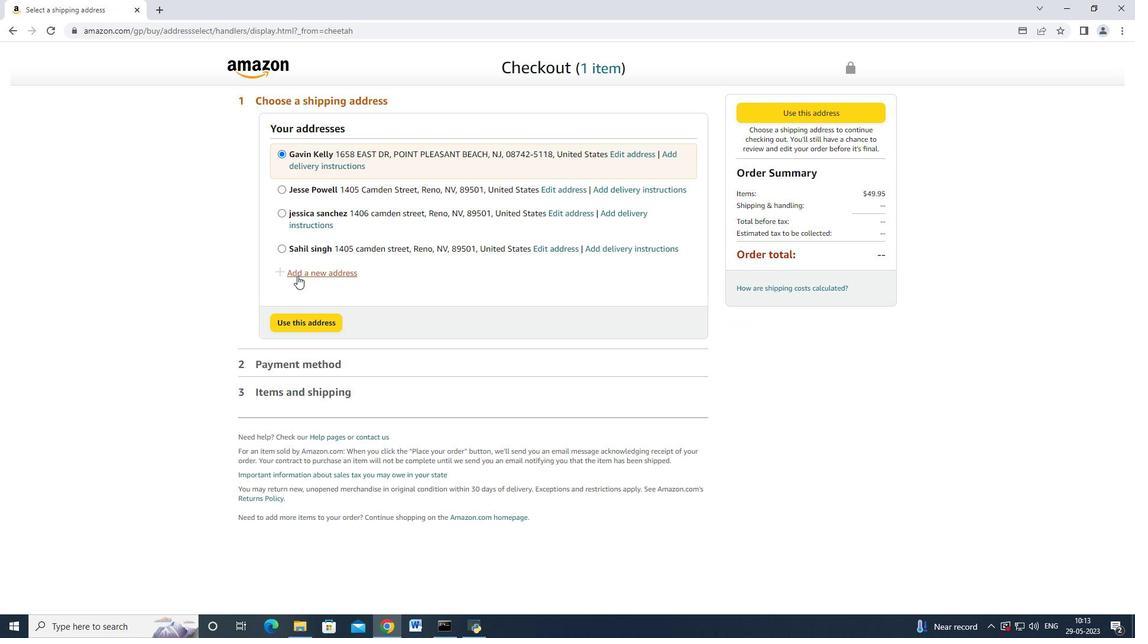
Action: Mouse moved to (399, 286)
Screenshot: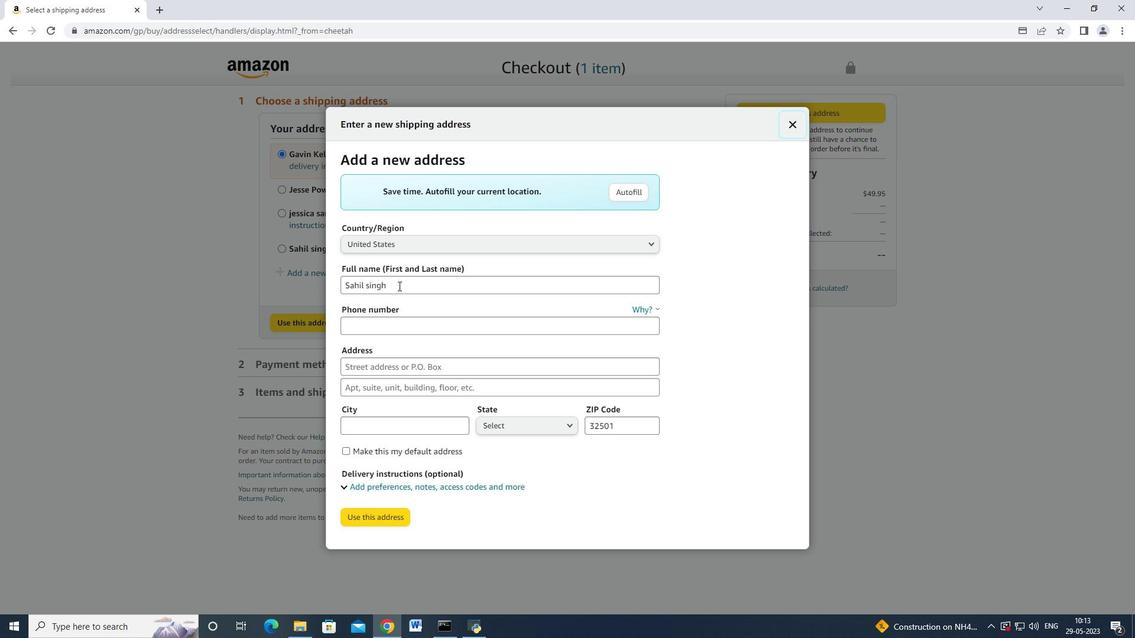 
Action: Mouse pressed left at (399, 286)
Screenshot: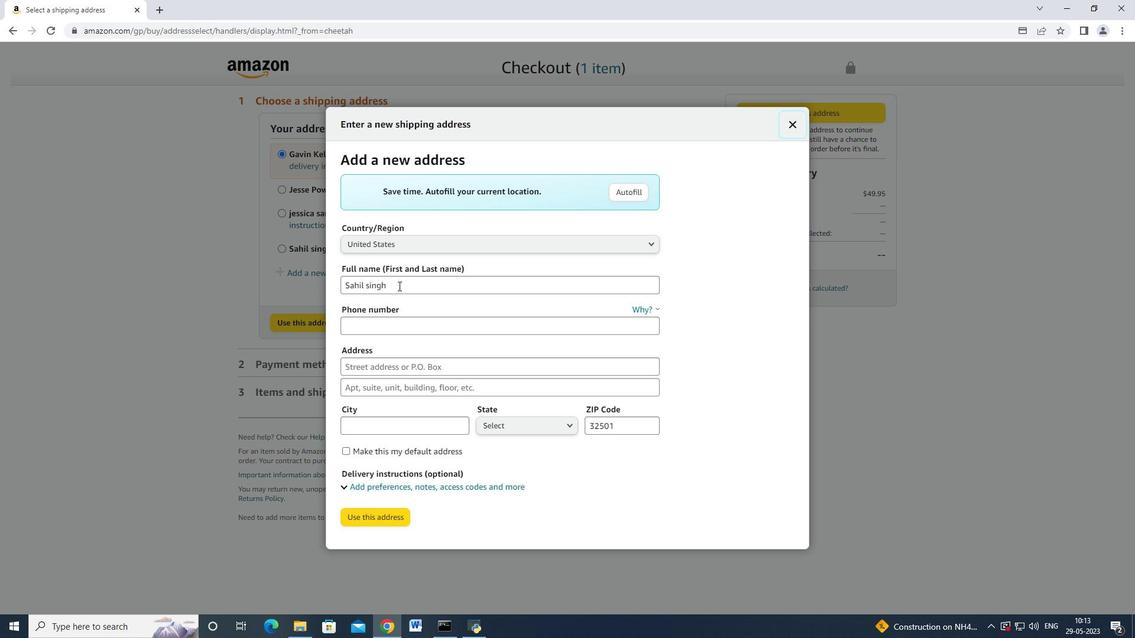 
Action: Mouse moved to (347, 286)
Screenshot: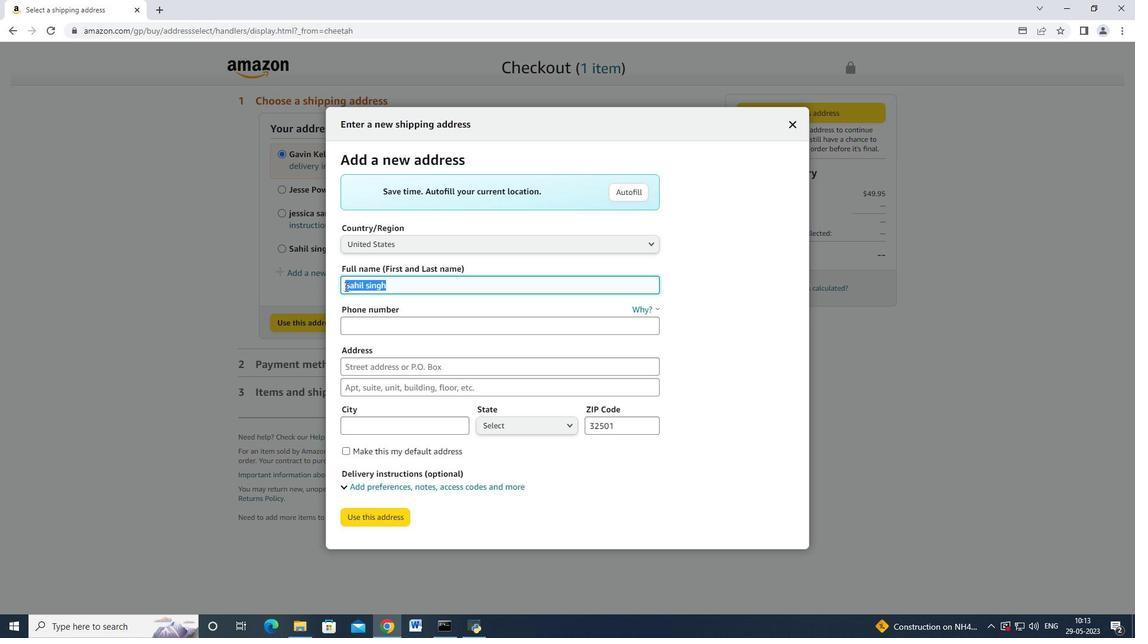 
Action: Key pressed <Key.backspace><Key.shift><Key.shift><Key.shift><Key.shift><Key.shift><Key.shift><Key.shift>Jesus<Key.space><Key.shift>Garcia<Key.tab><Key.tab>6314971043<Key.tab>3114<Key.space><Key.shift>Albia<Key.space><Key.shift>Martib<Key.backspace>n<Key.space><Key.shift_r>Drive<Key.tab><Key.tab><Key.shift>Panther<Key.space><Key.shift>Burn<Key.tab>
Screenshot: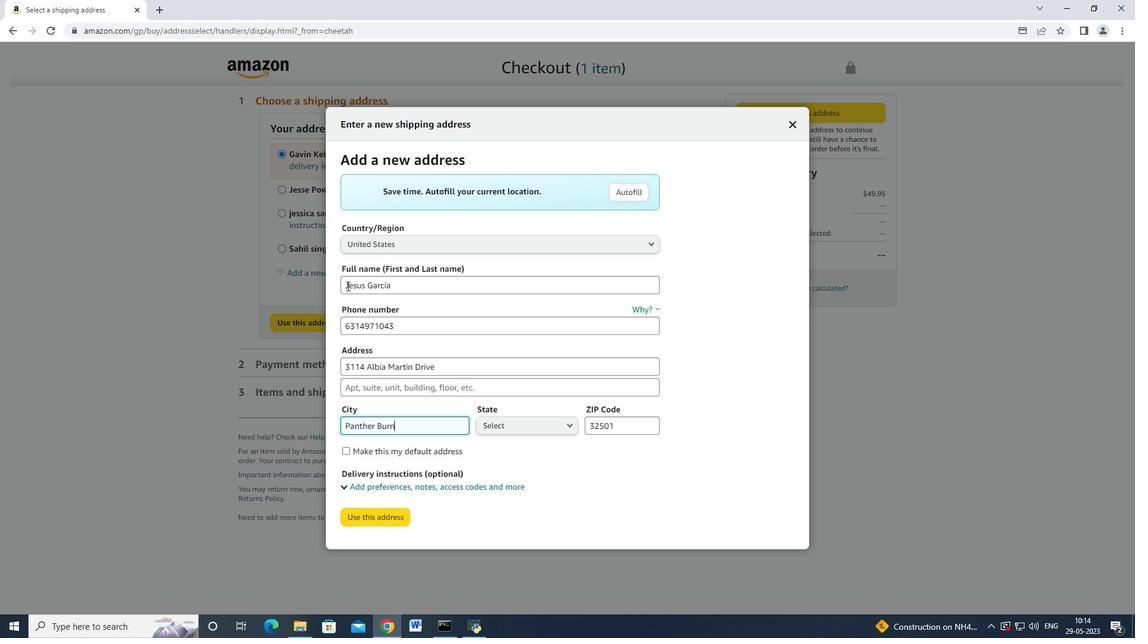
Action: Mouse moved to (526, 432)
Screenshot: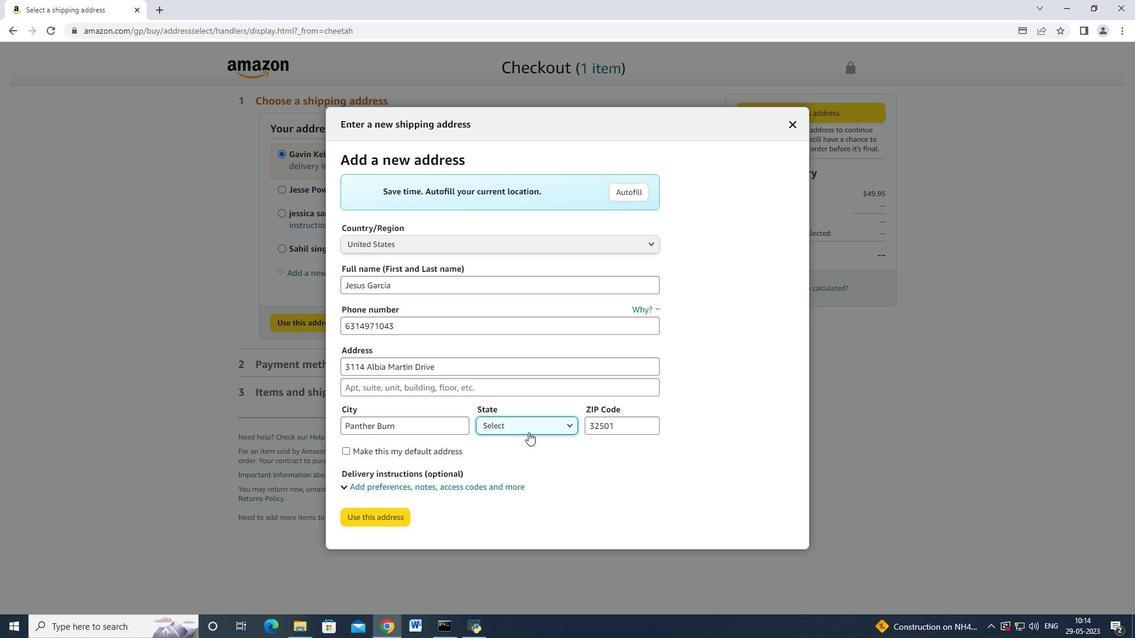 
Action: Mouse pressed left at (526, 432)
Screenshot: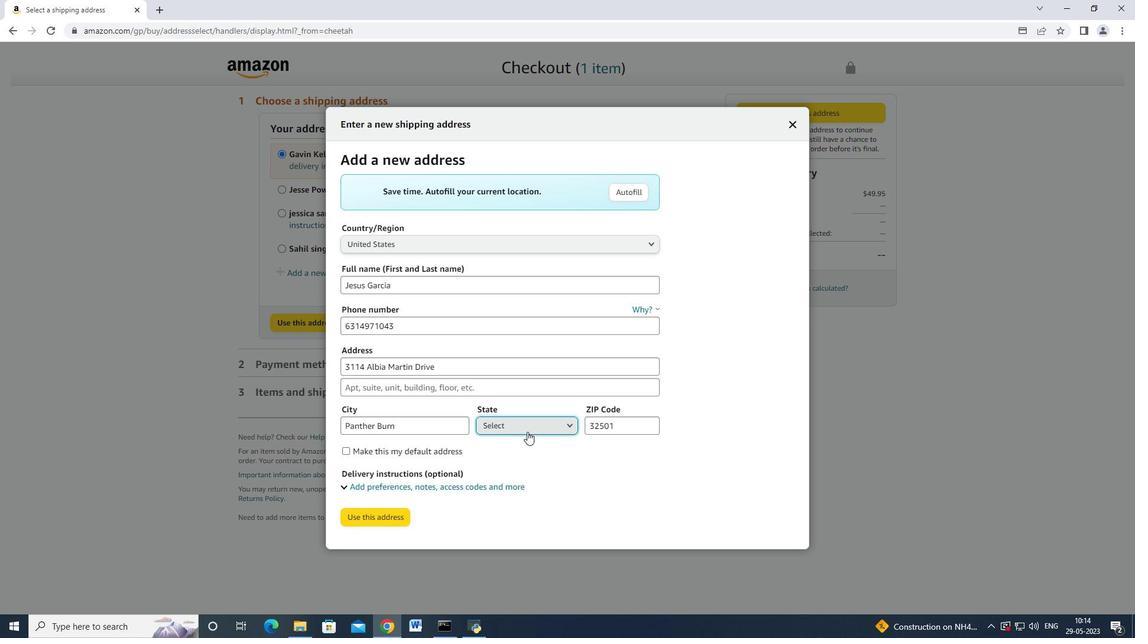 
Action: Mouse moved to (536, 365)
Screenshot: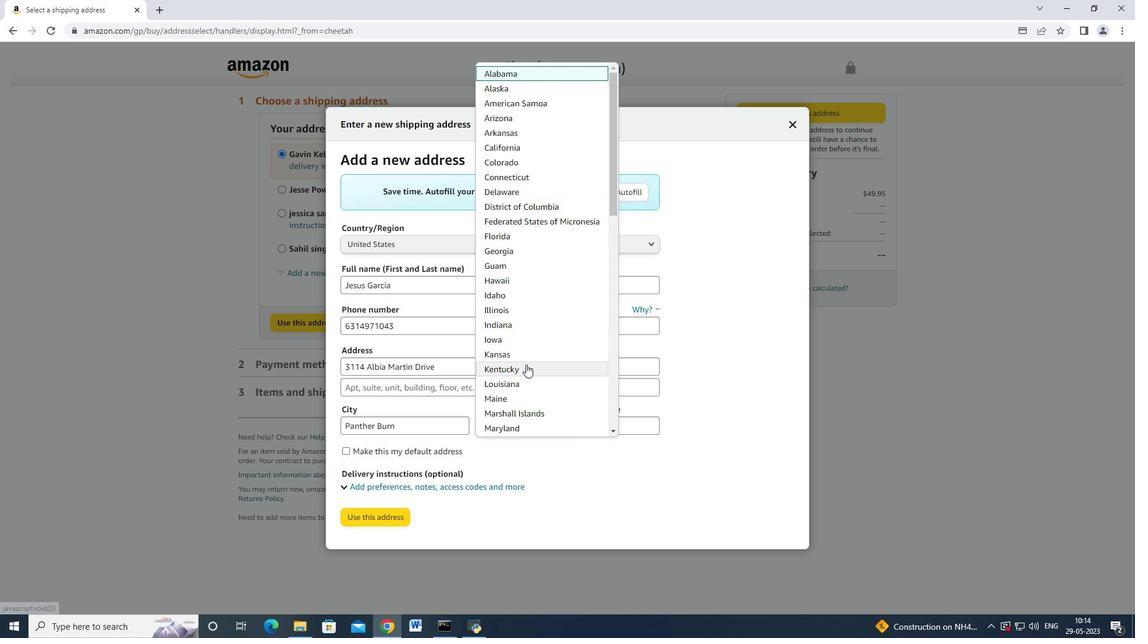 
Action: Key pressed <Key.down><Key.down><Key.down><Key.down><Key.down><Key.down><Key.down><Key.down><Key.down><Key.down><Key.down><Key.down><Key.down><Key.down><Key.down><Key.down><Key.down><Key.down><Key.down><Key.down><Key.down><Key.down><Key.down><Key.down><Key.down><Key.down><Key.down><Key.down><Key.enter>
Screenshot: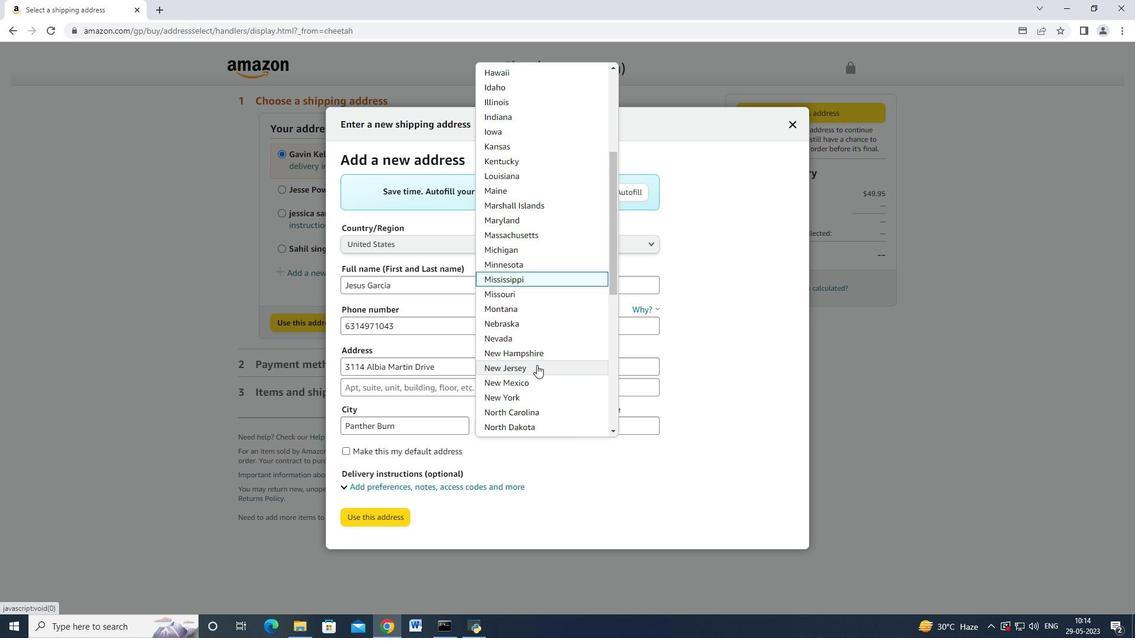 
Action: Mouse moved to (635, 419)
Screenshot: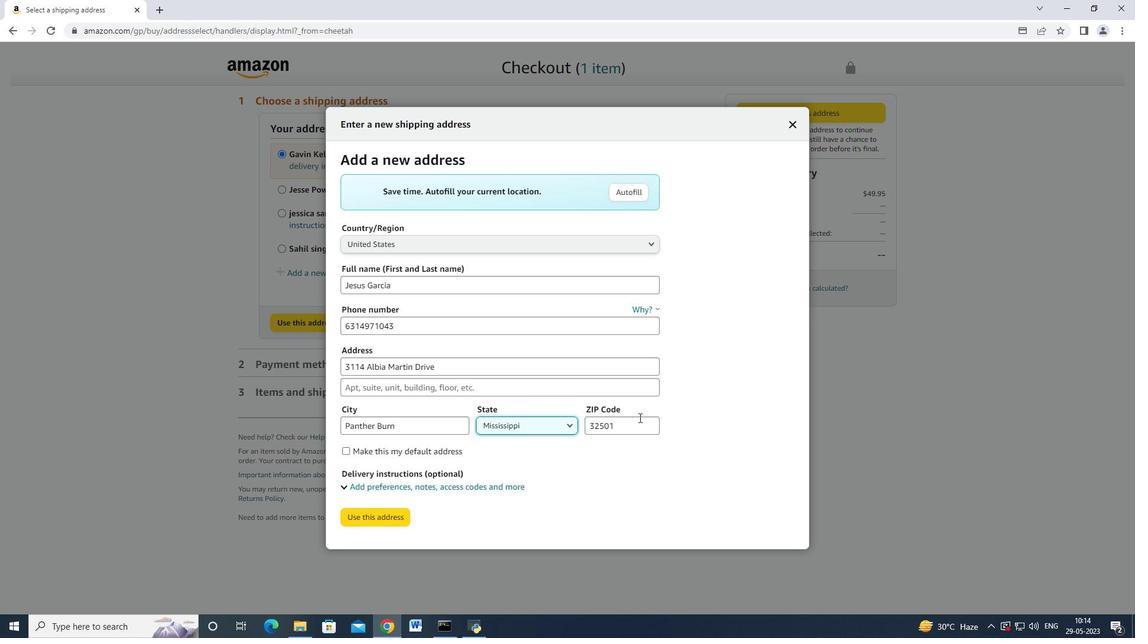 
Action: Mouse pressed left at (635, 419)
Screenshot: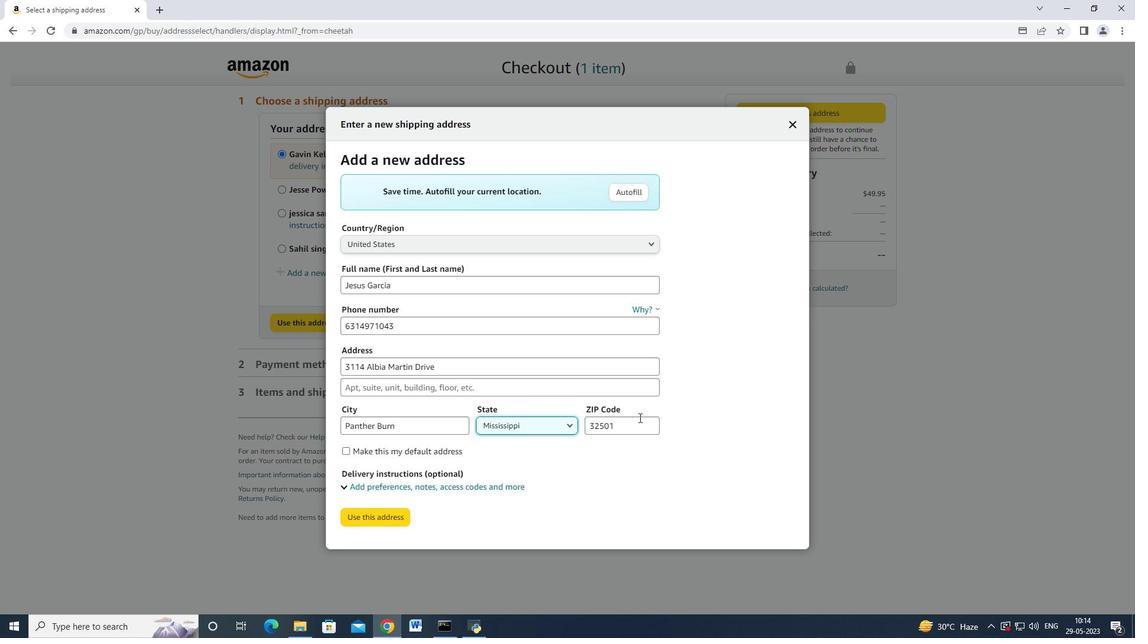 
Action: Mouse moved to (649, 371)
Screenshot: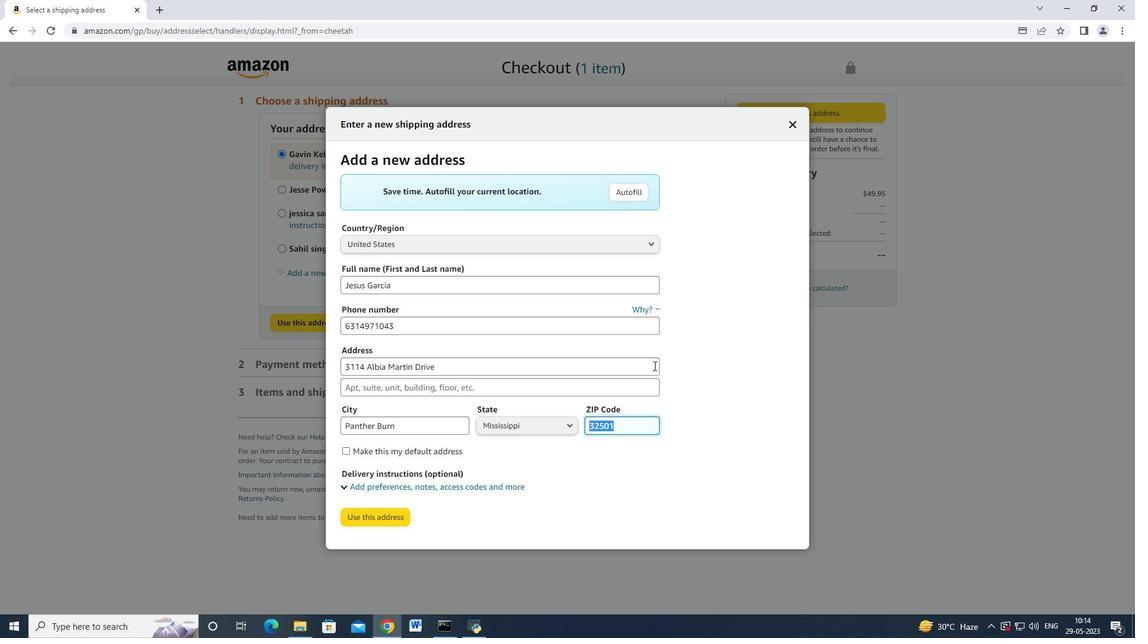 
Action: Key pressed <Key.backspace>38765
Screenshot: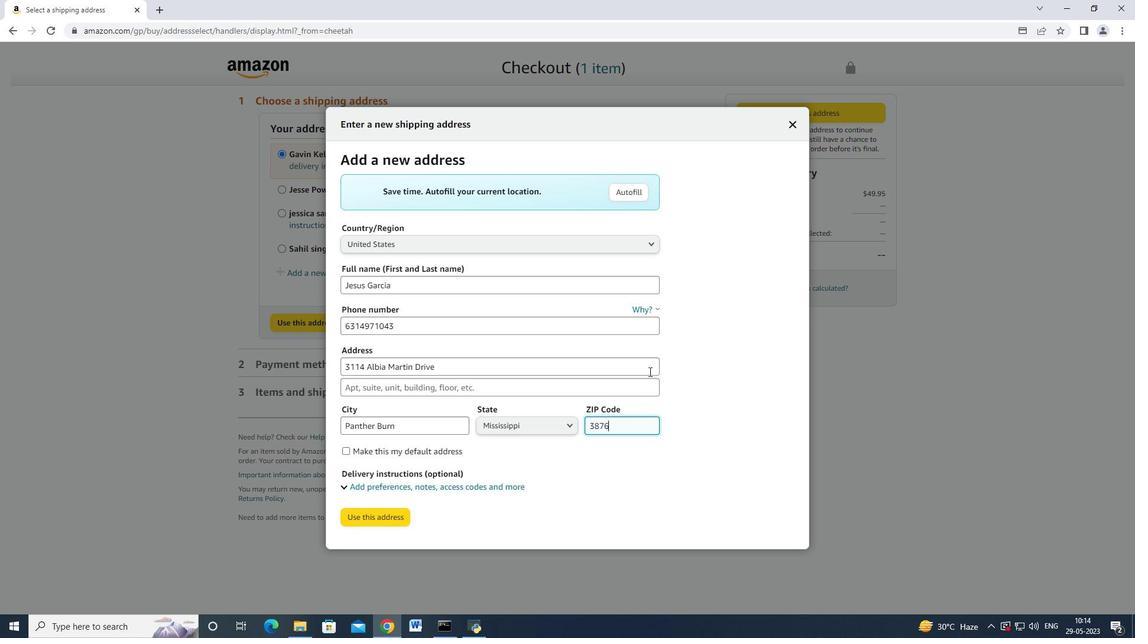 
Action: Mouse moved to (390, 521)
Screenshot: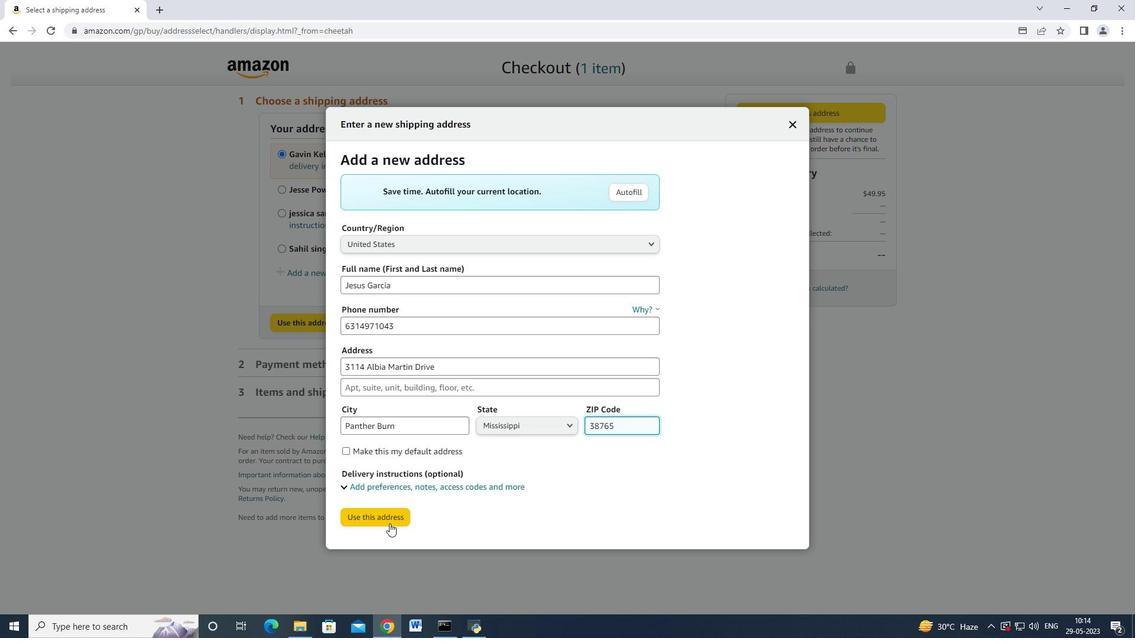 
Action: Mouse pressed left at (390, 521)
Screenshot: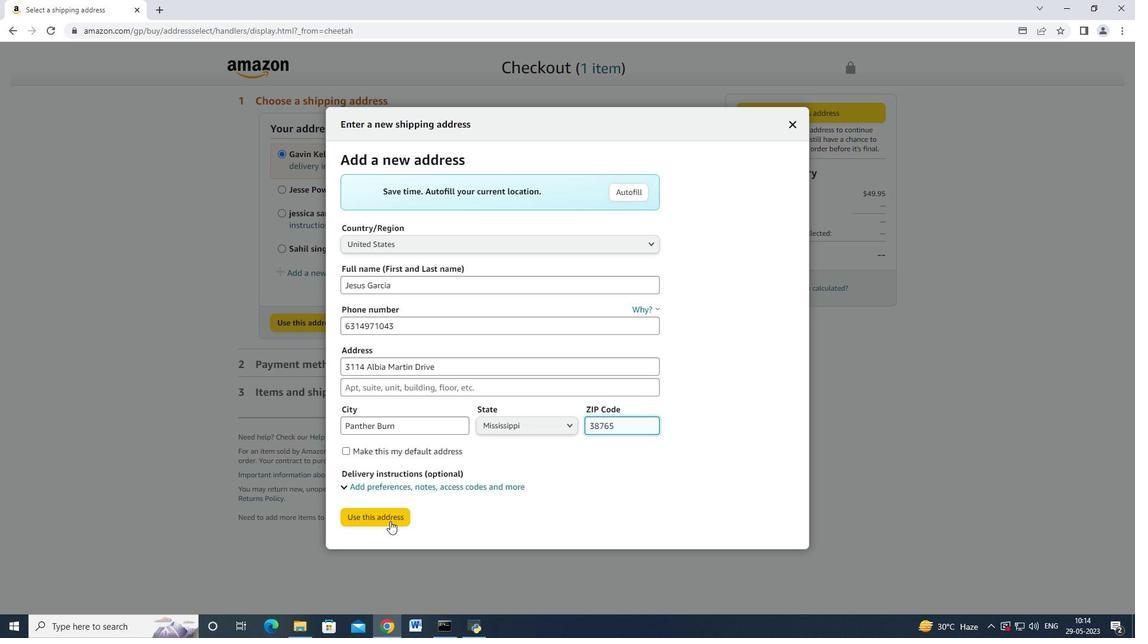 
Action: Mouse moved to (377, 598)
Screenshot: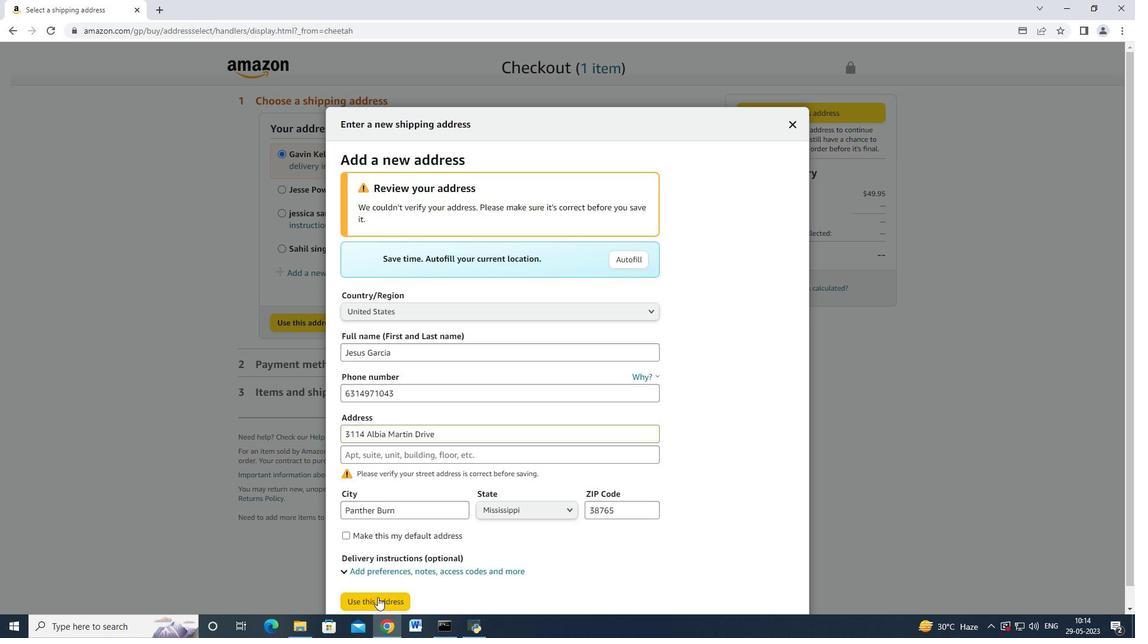 
Action: Mouse pressed left at (377, 598)
Screenshot: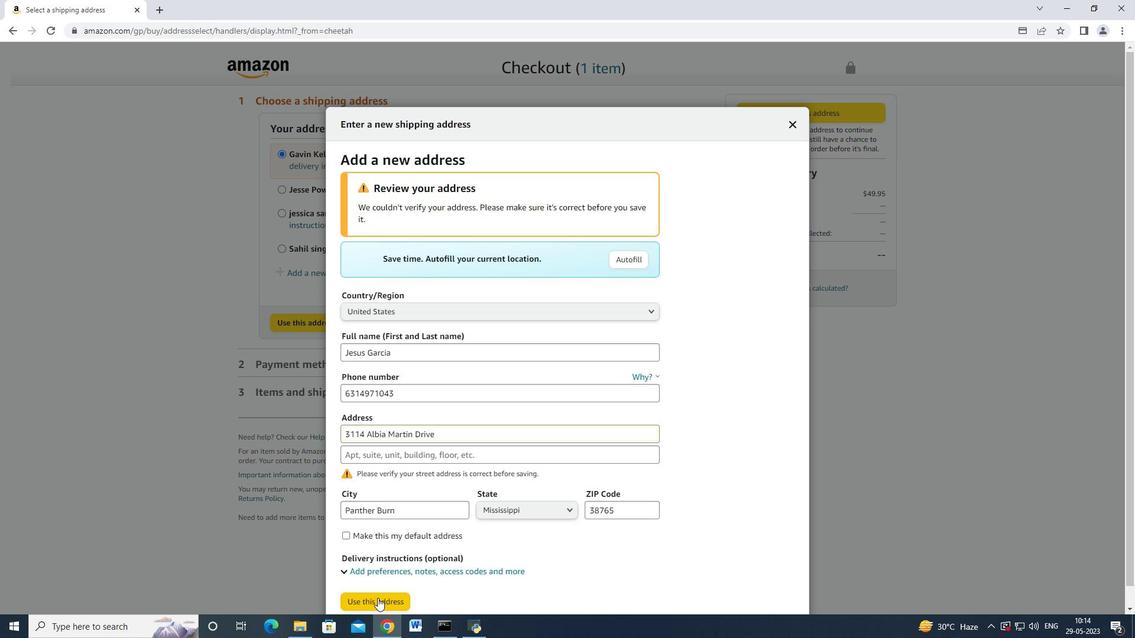 
Action: Mouse moved to (363, 254)
Screenshot: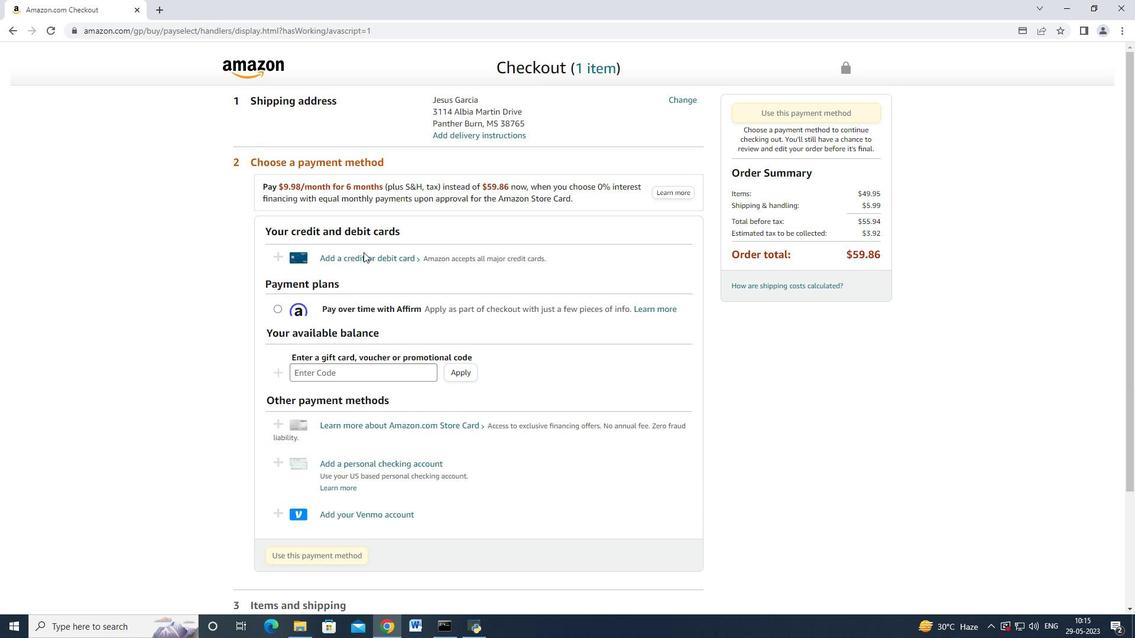 
Action: Mouse pressed left at (363, 254)
Screenshot: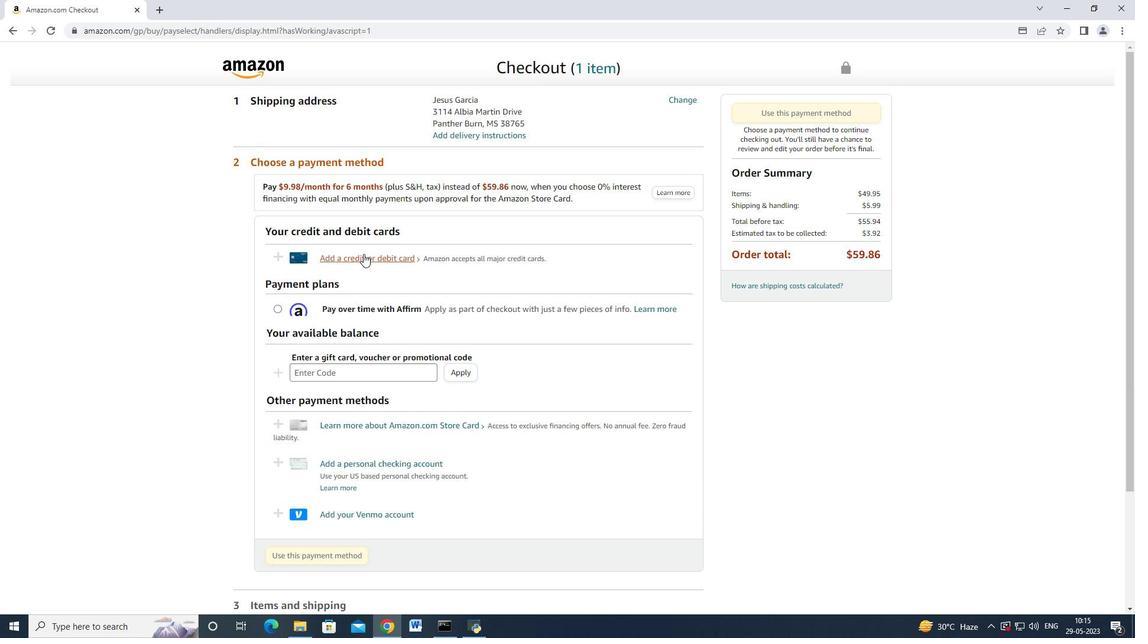 
Action: Mouse moved to (464, 274)
Screenshot: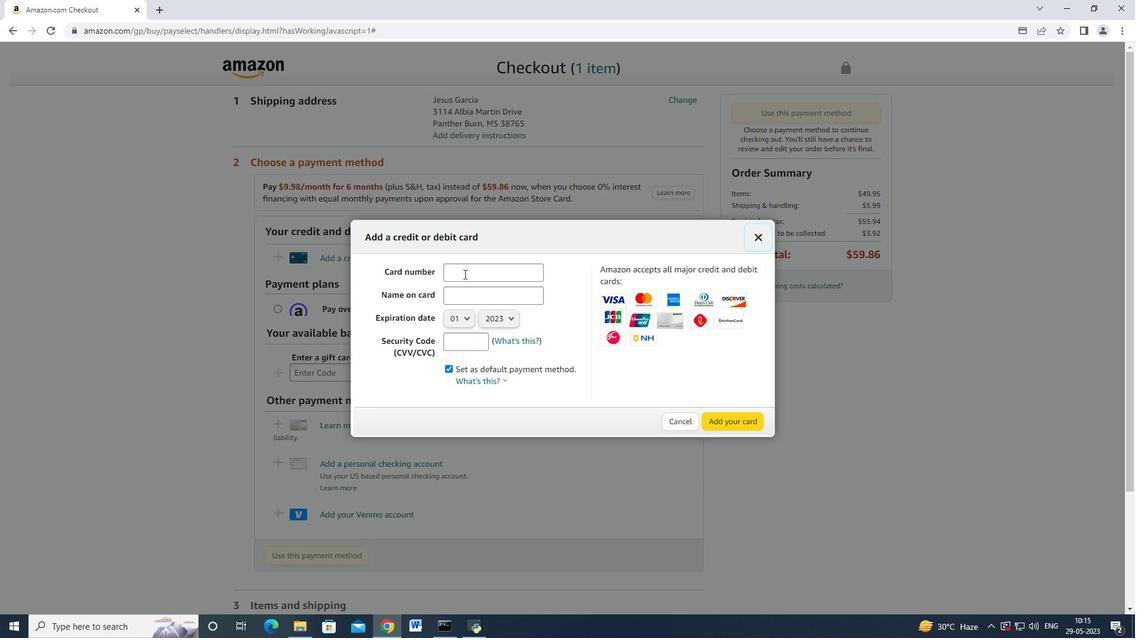 
Action: Mouse pressed left at (464, 274)
Screenshot: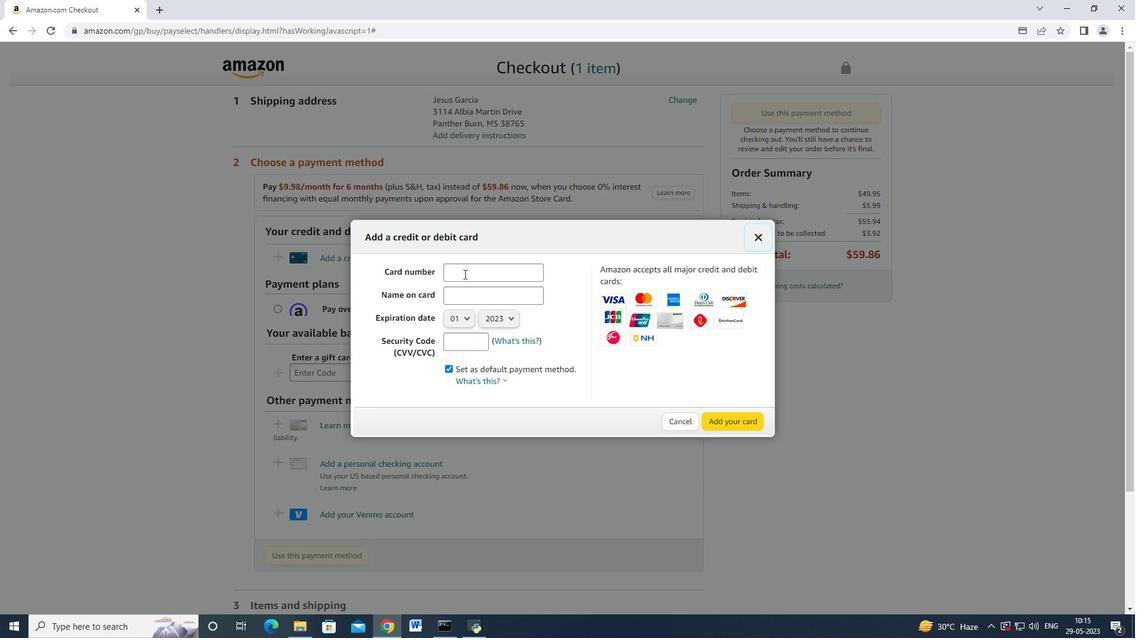 
Action: Mouse moved to (459, 280)
Screenshot: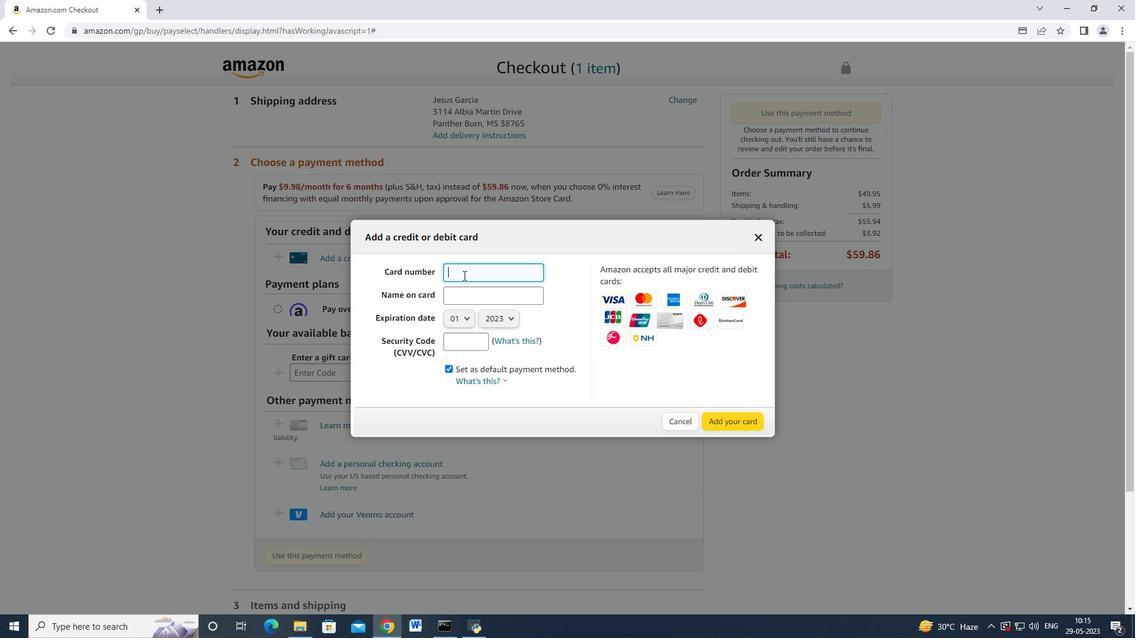 
Action: Key pressed 4726<Key.space><Key.space>6642<Key.space>77526010<Key.tab><Key.shift>Mark<Key.space><Key.shift_r>Adams<Key.tab>
Screenshot: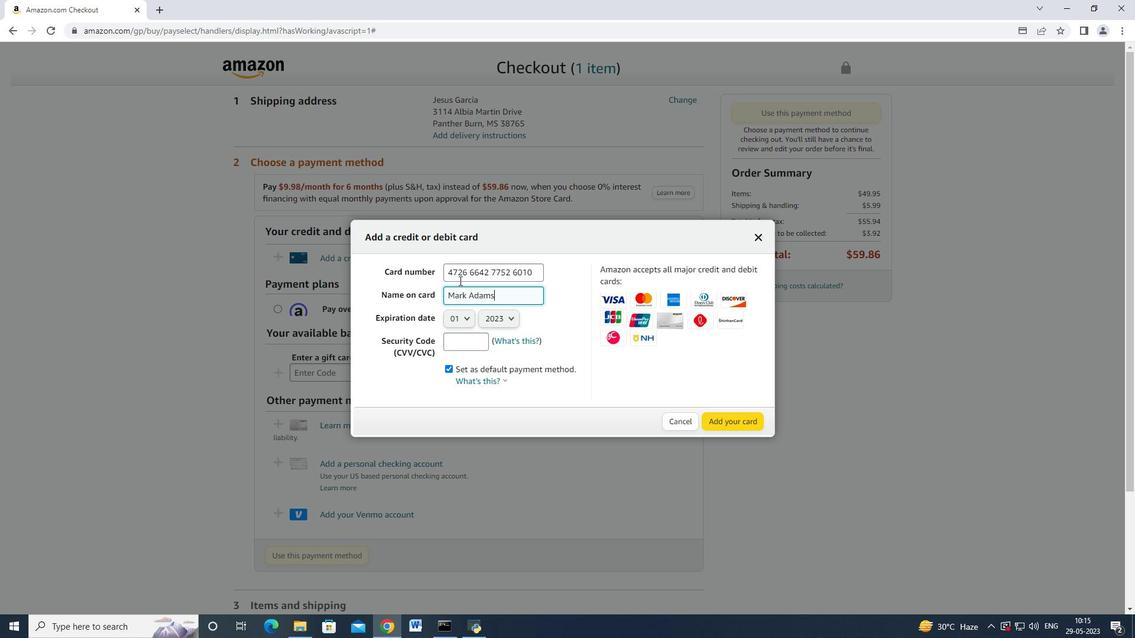 
Action: Mouse moved to (455, 315)
Screenshot: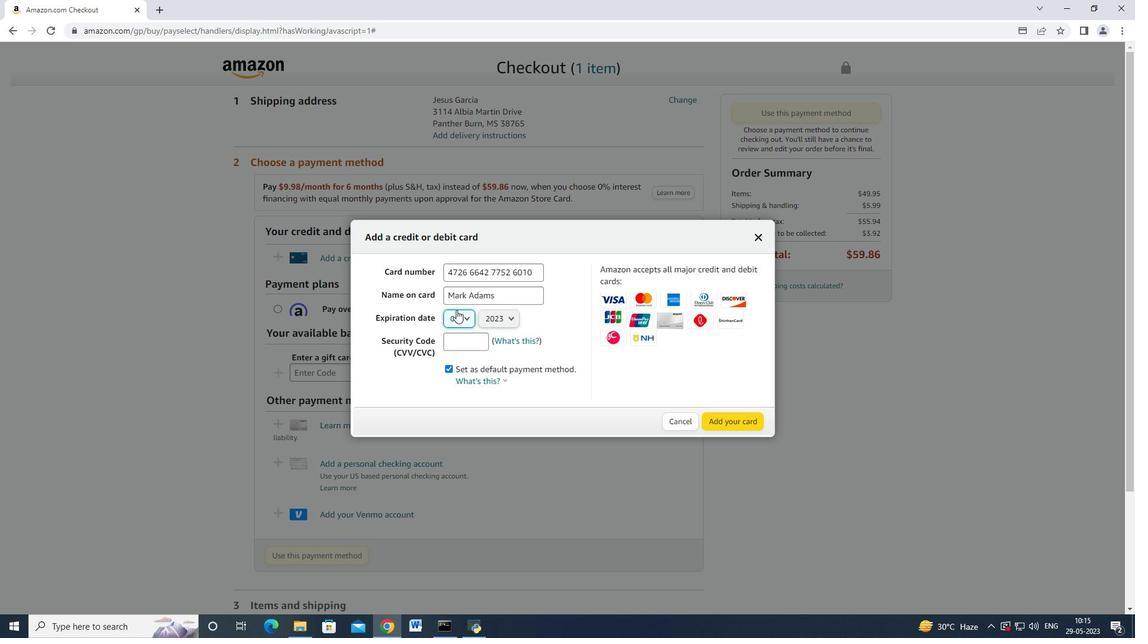 
Action: Mouse pressed left at (455, 315)
Screenshot: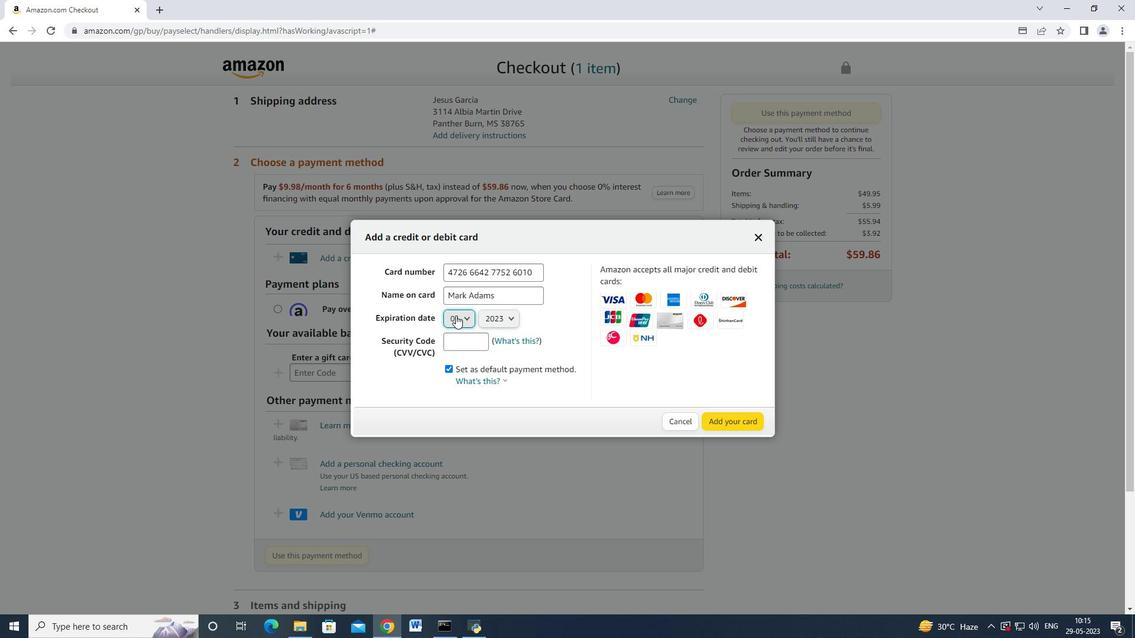 
Action: Mouse moved to (469, 365)
Screenshot: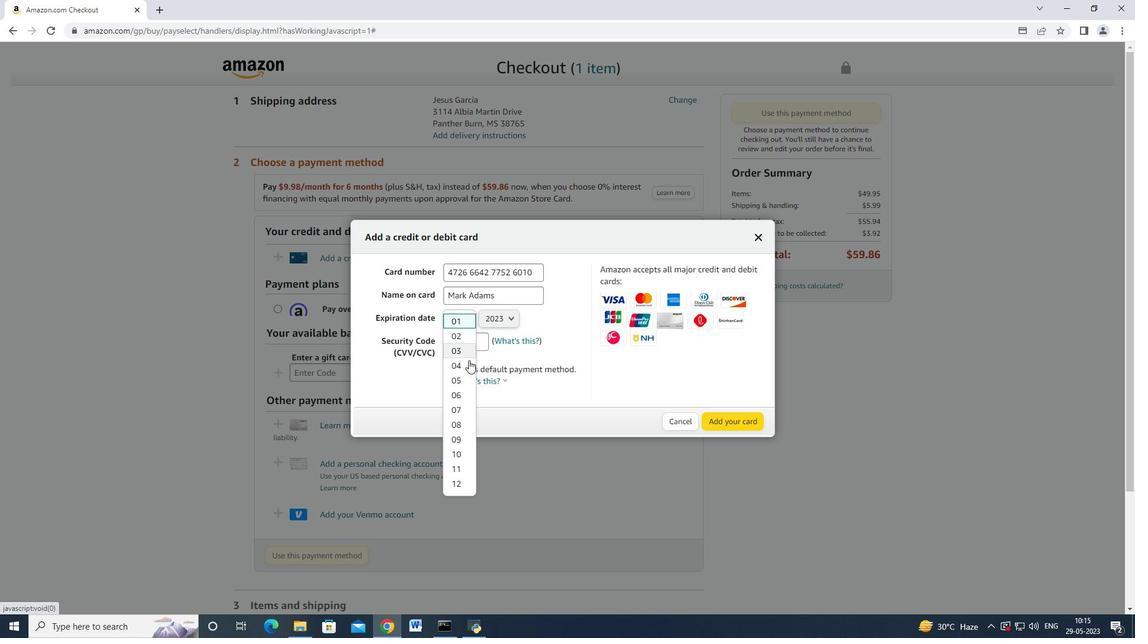 
Action: Mouse pressed left at (469, 365)
Screenshot: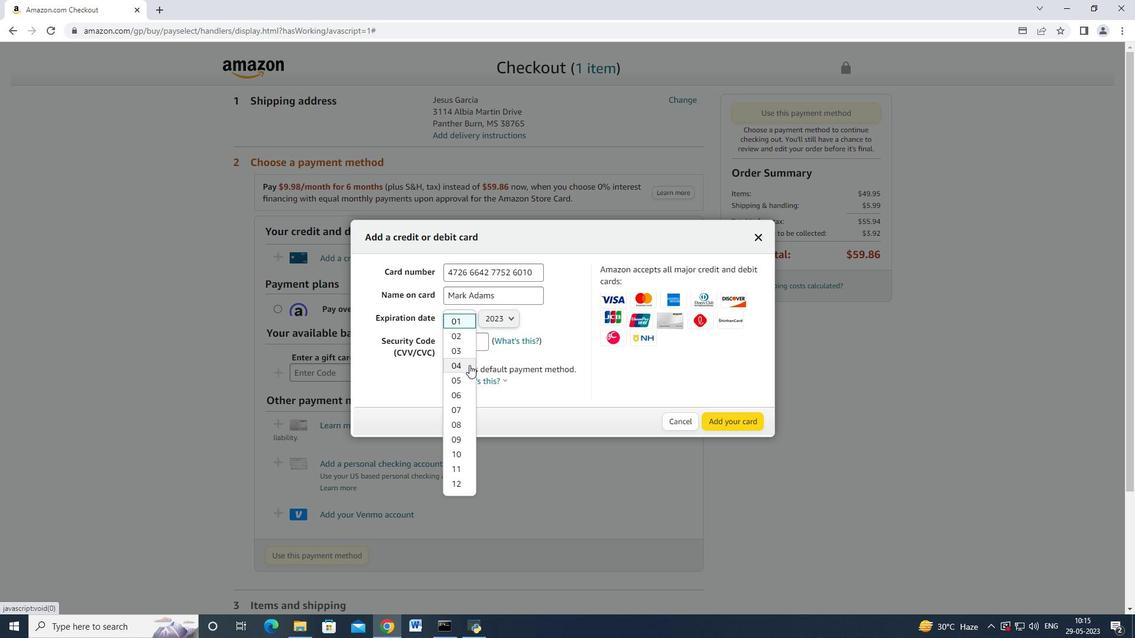 
Action: Mouse moved to (506, 309)
Screenshot: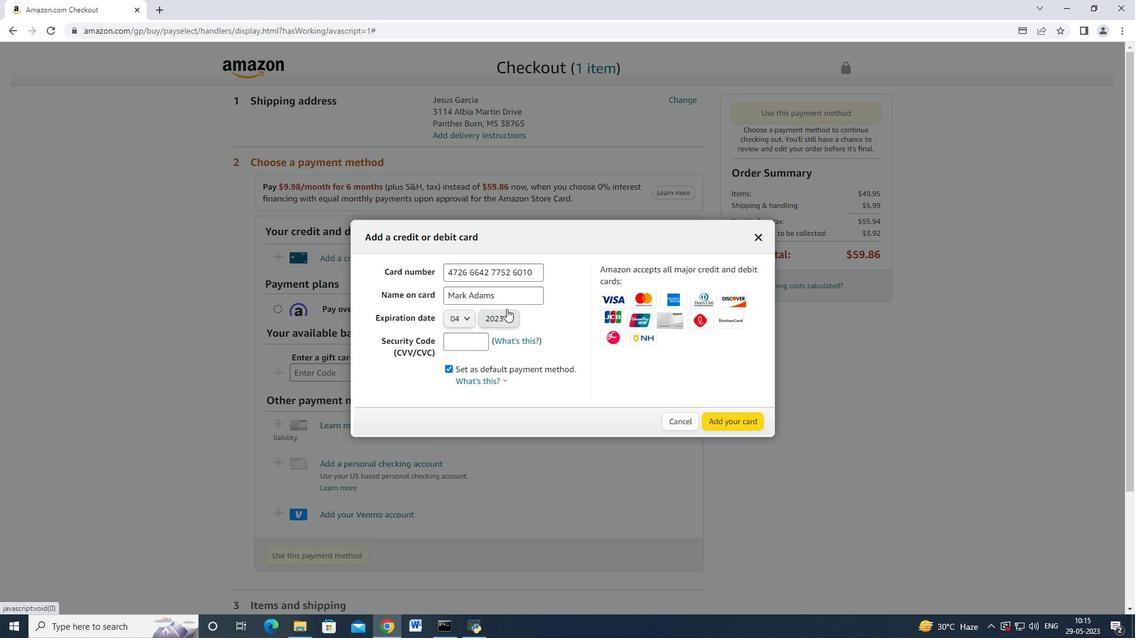 
Action: Mouse pressed left at (506, 309)
Screenshot: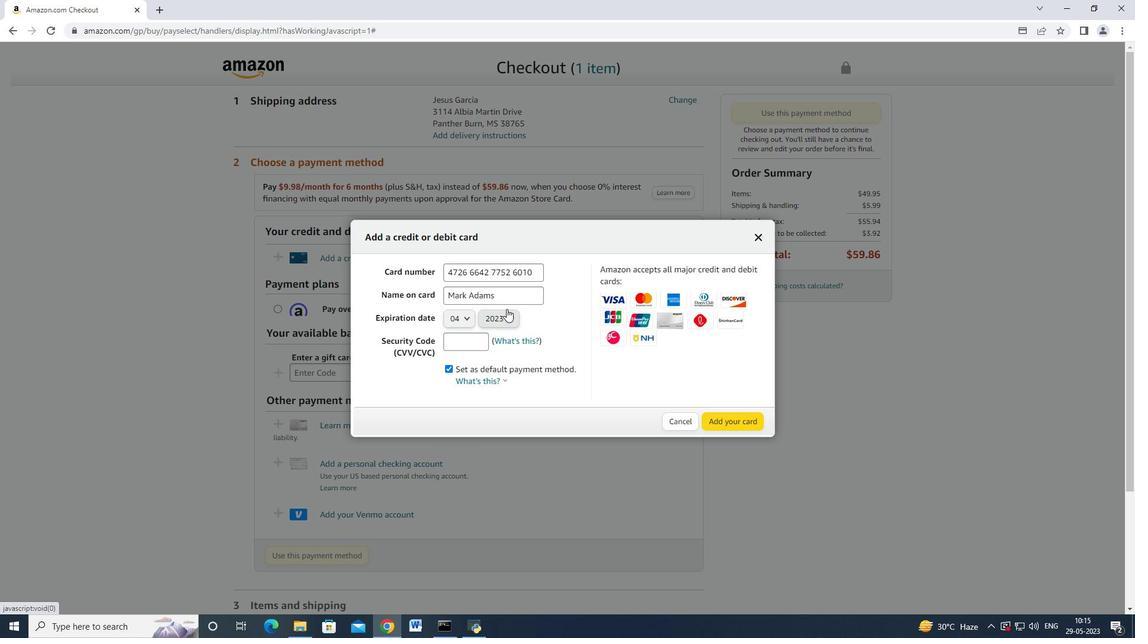 
Action: Mouse moved to (501, 347)
Screenshot: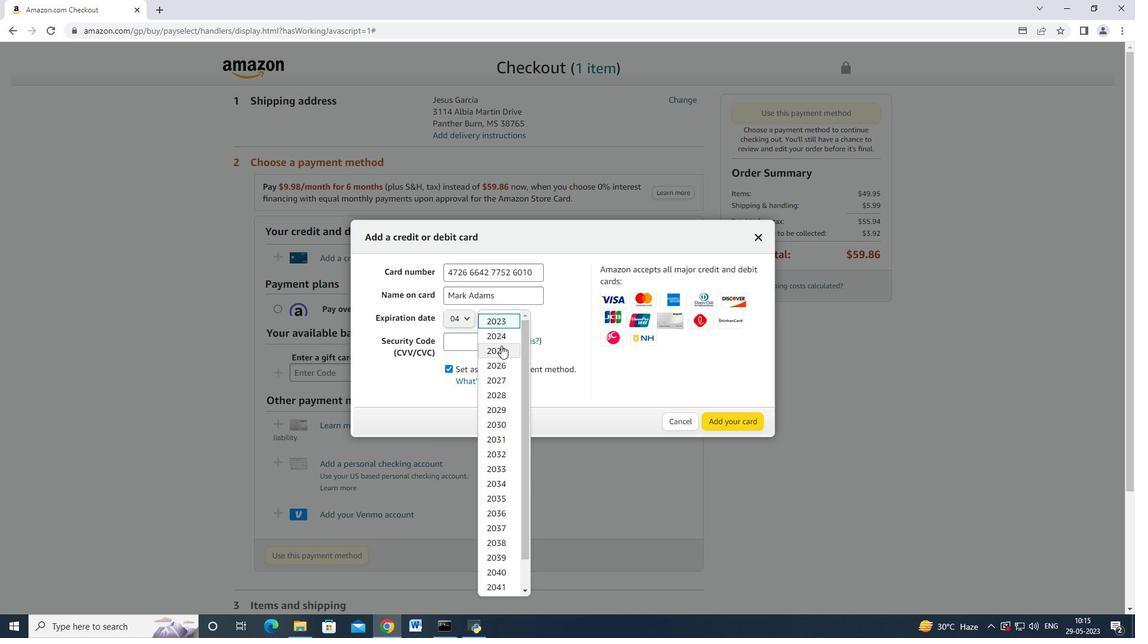 
Action: Mouse pressed left at (501, 347)
Screenshot: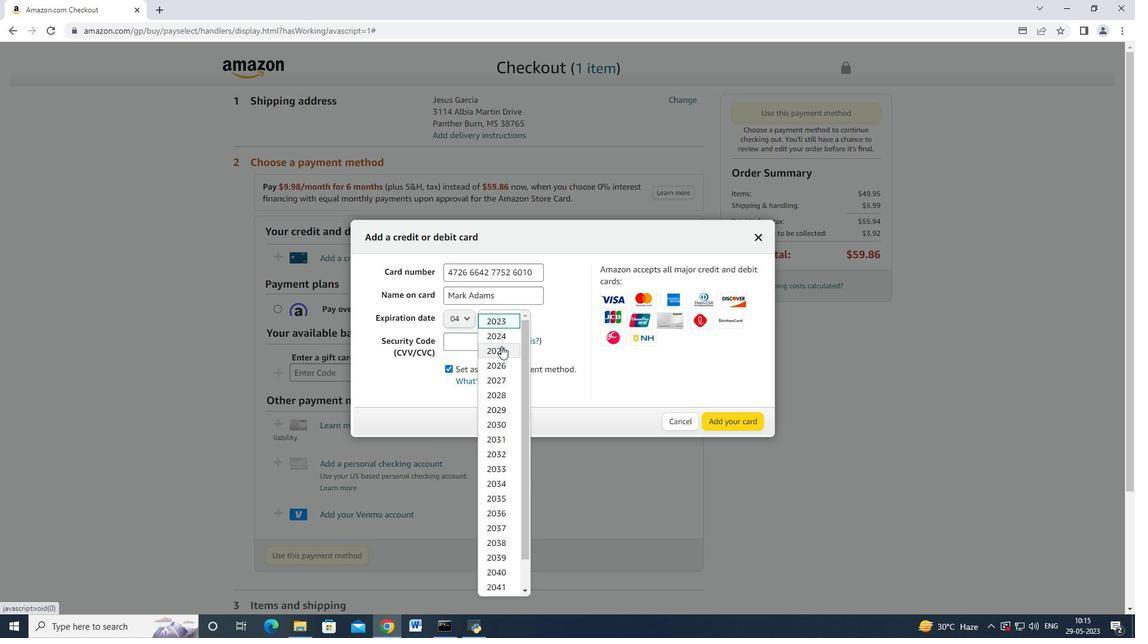
Action: Mouse moved to (475, 344)
Screenshot: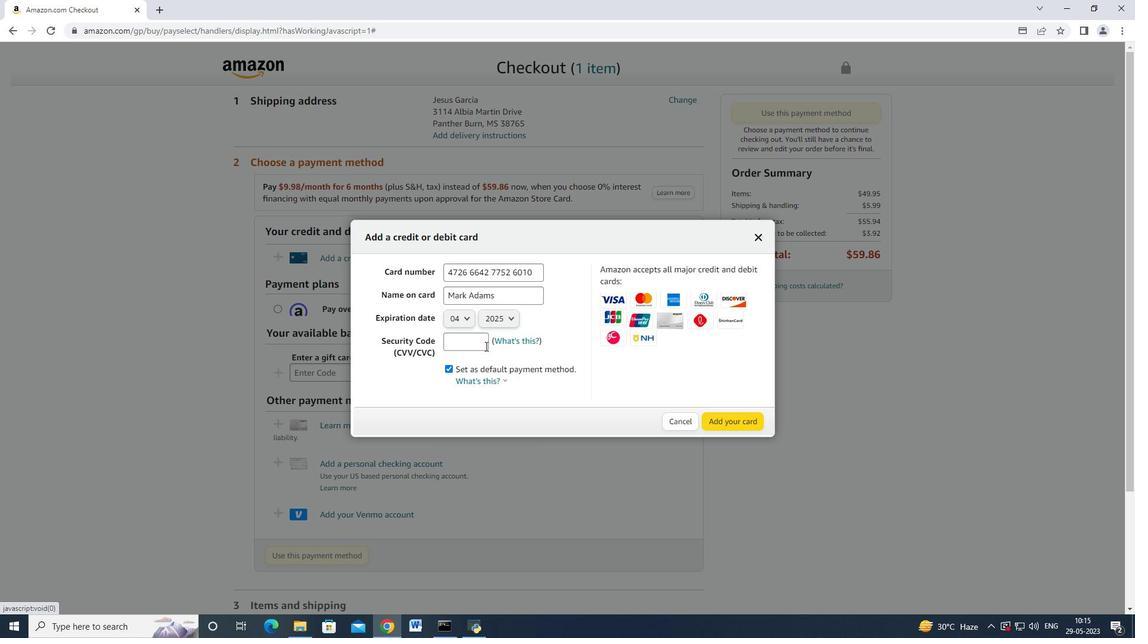 
Action: Mouse pressed left at (475, 344)
Screenshot: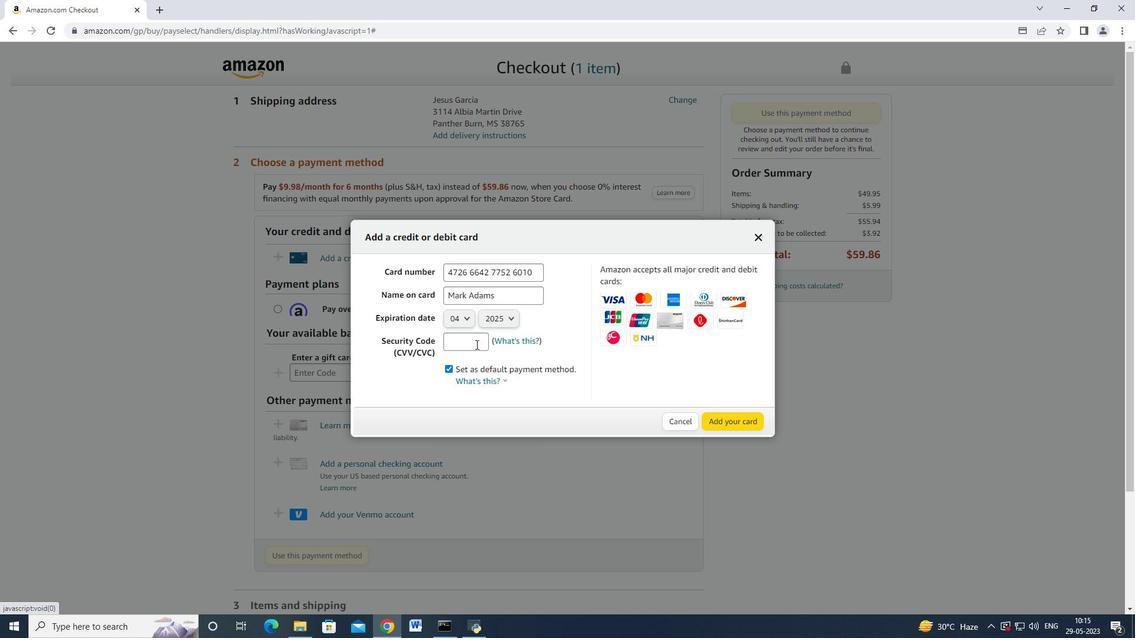
Action: Mouse moved to (478, 340)
Screenshot: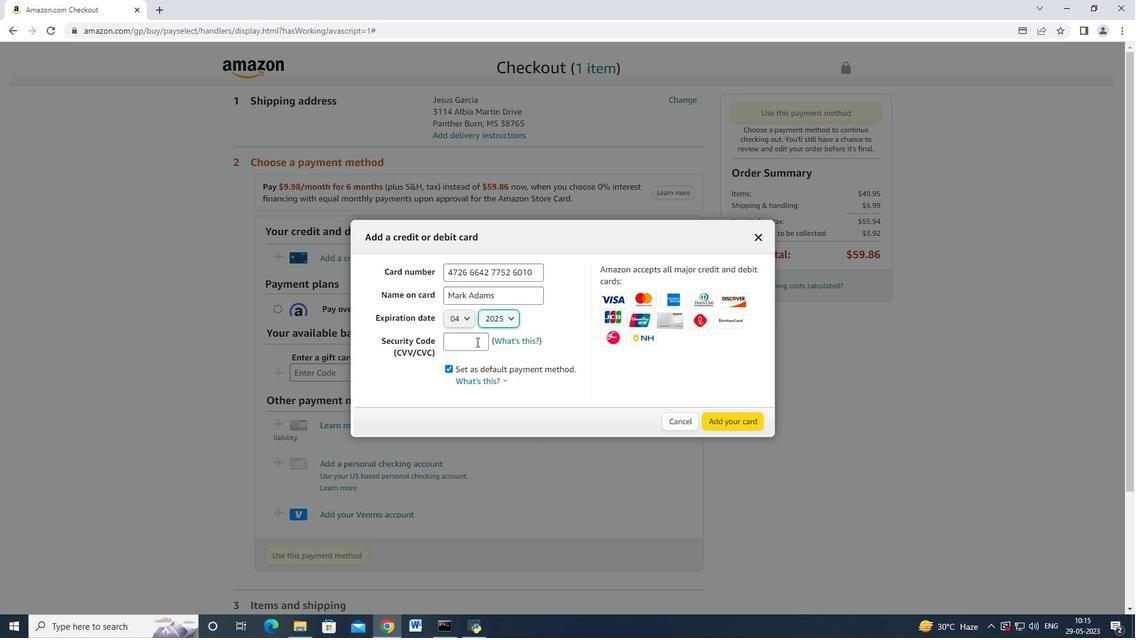 
Action: Key pressed 68
Screenshot: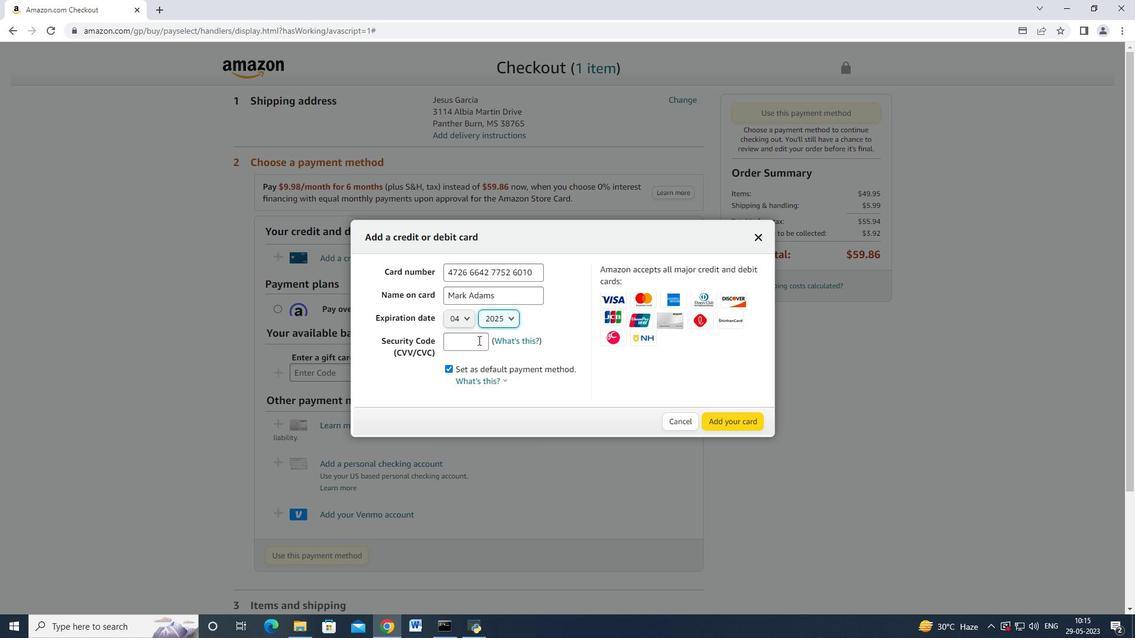 
Action: Mouse moved to (478, 340)
Screenshot: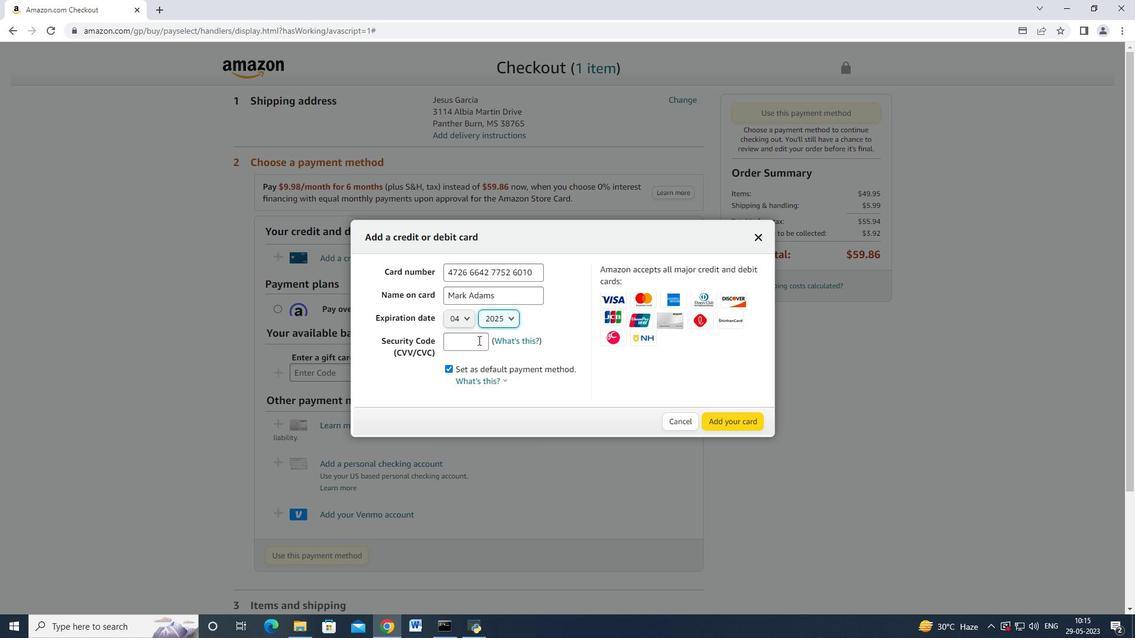 
Action: Mouse pressed left at (478, 340)
Screenshot: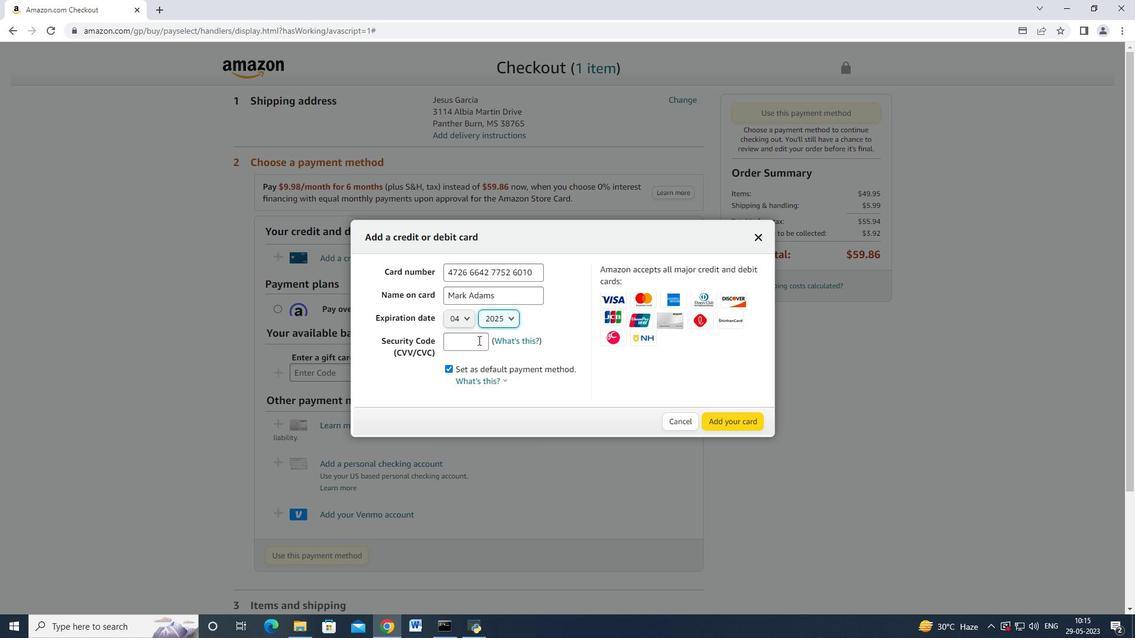 
Action: Mouse moved to (478, 340)
Screenshot: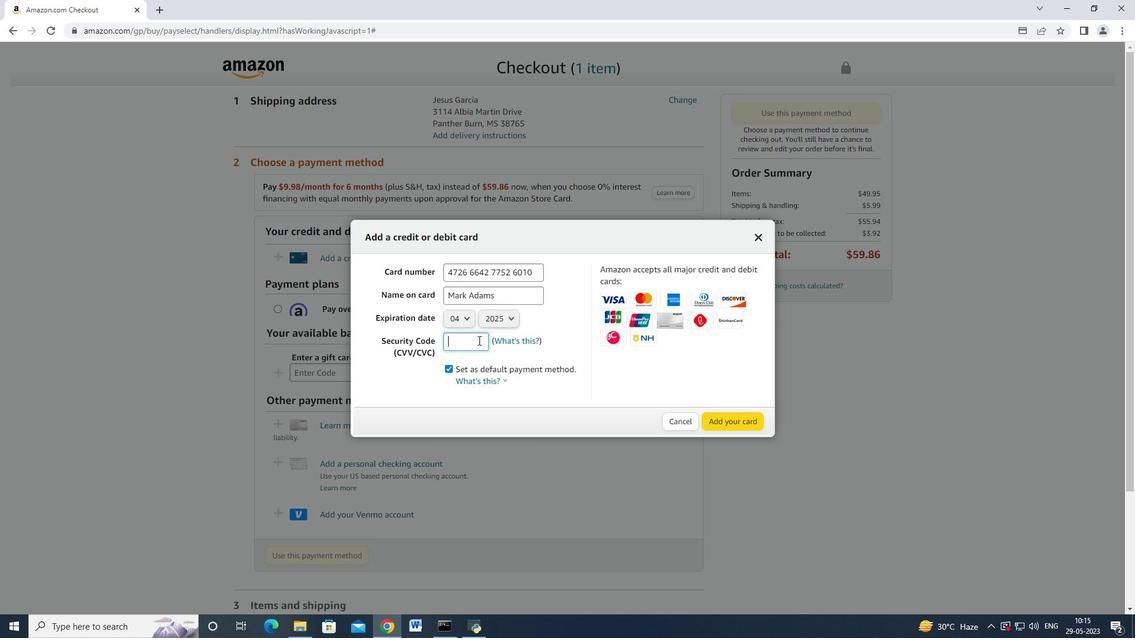 
Action: Key pressed 682
Screenshot: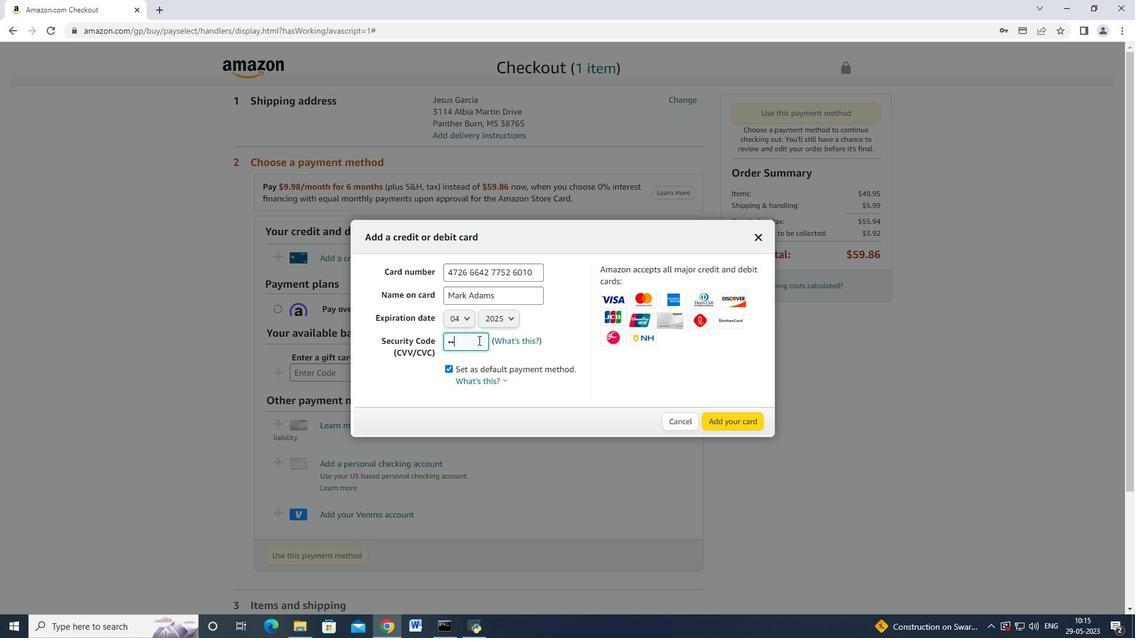 
Action: Mouse moved to (473, 370)
Screenshot: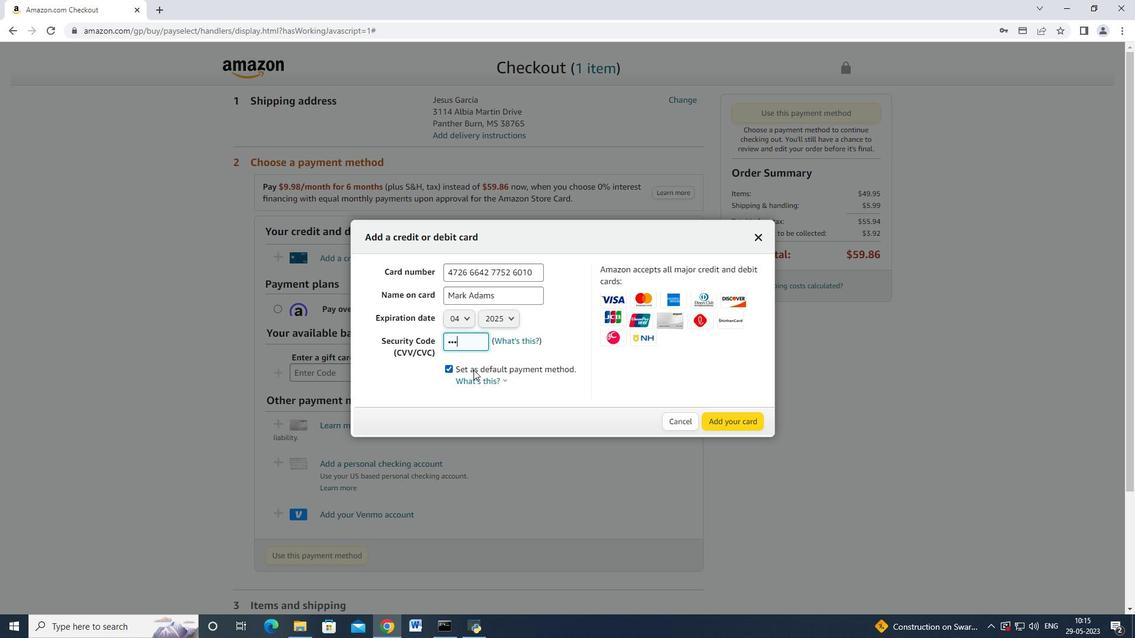 
Action: Mouse pressed left at (473, 370)
Screenshot: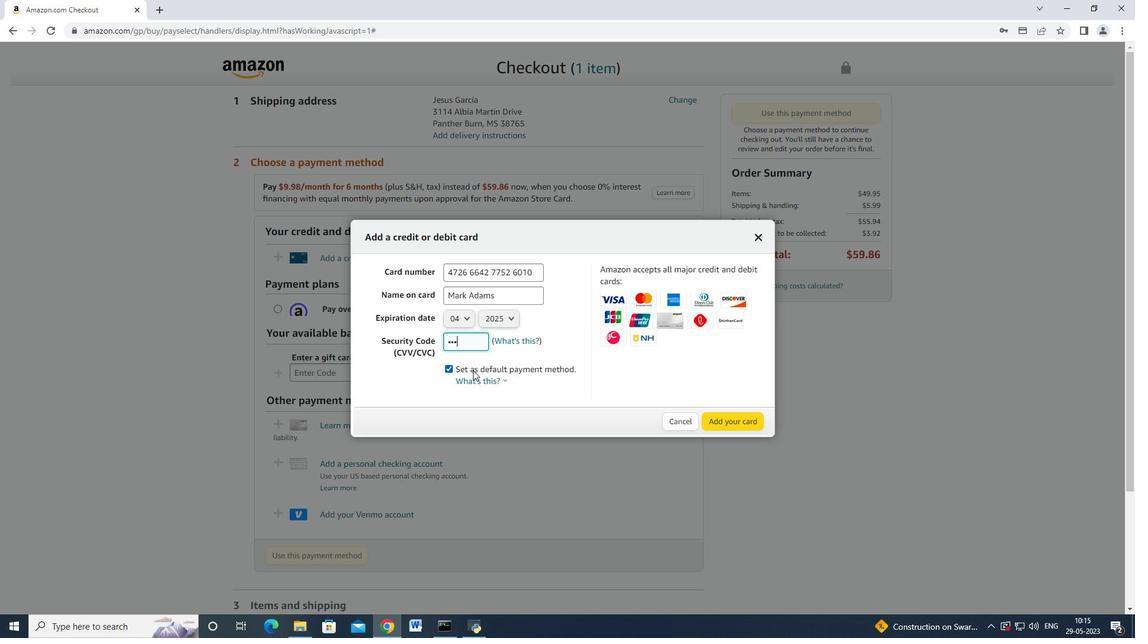 
Action: Mouse moved to (507, 369)
Screenshot: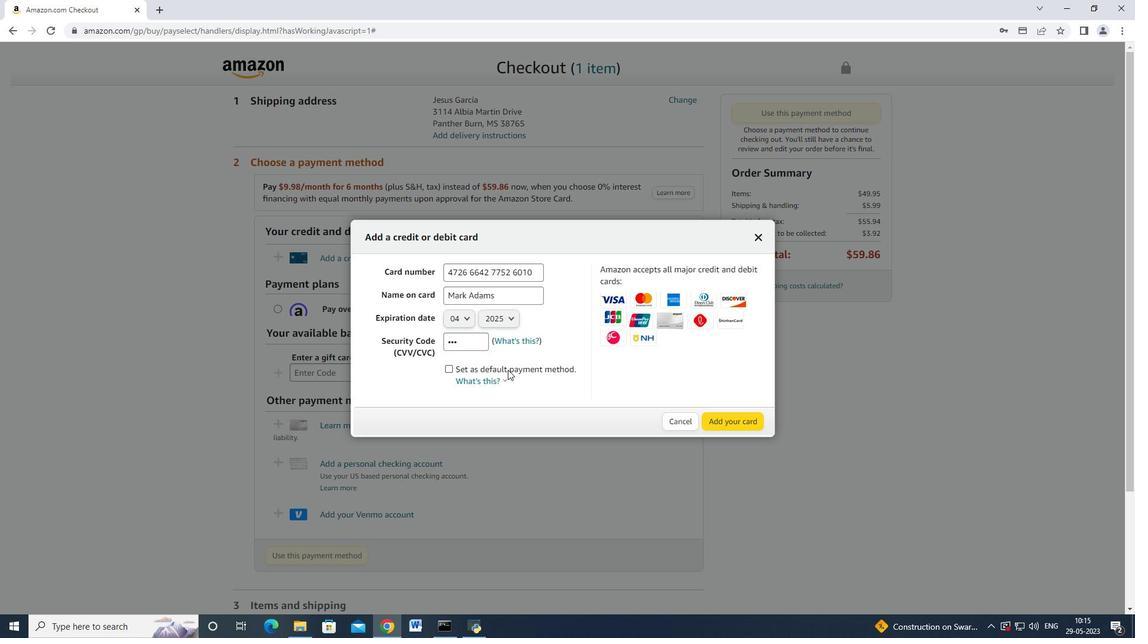 
Action: Mouse pressed left at (507, 369)
Screenshot: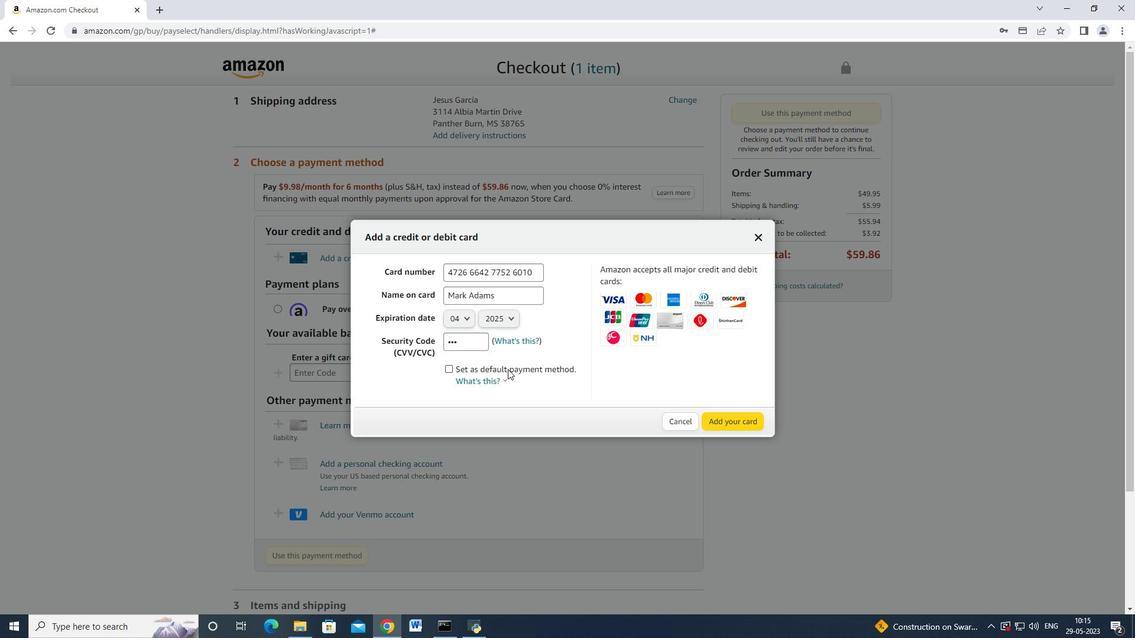 
Action: Mouse moved to (457, 366)
Screenshot: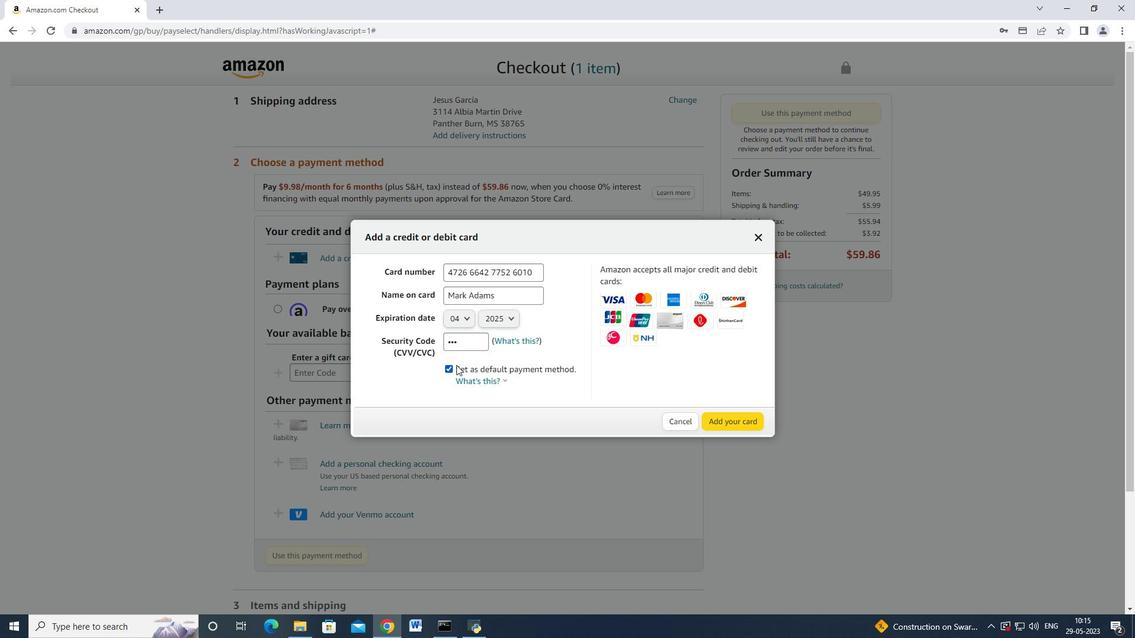 
Action: Mouse pressed left at (457, 366)
Screenshot: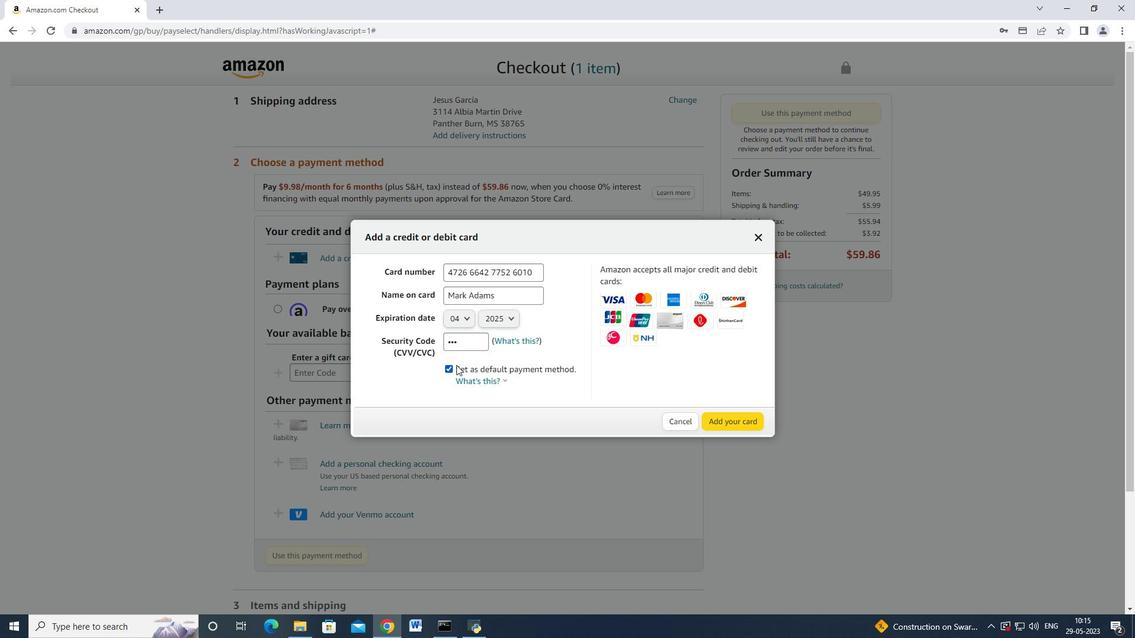 
Action: Mouse moved to (725, 414)
Screenshot: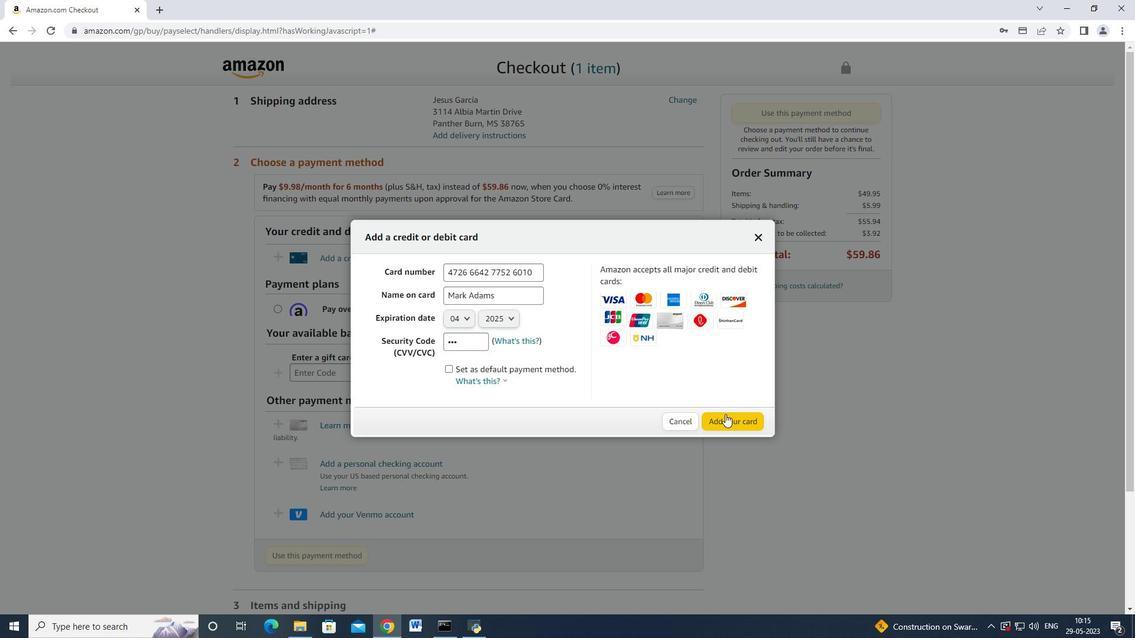 
Action: Mouse pressed left at (725, 414)
Screenshot: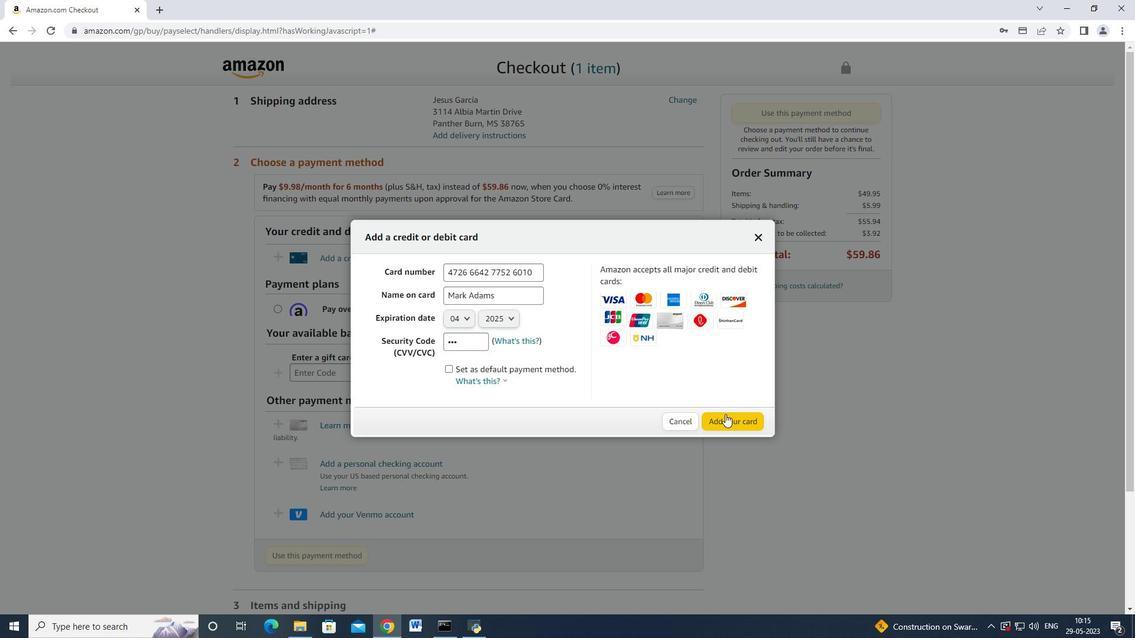 
Action: Mouse moved to (758, 293)
Screenshot: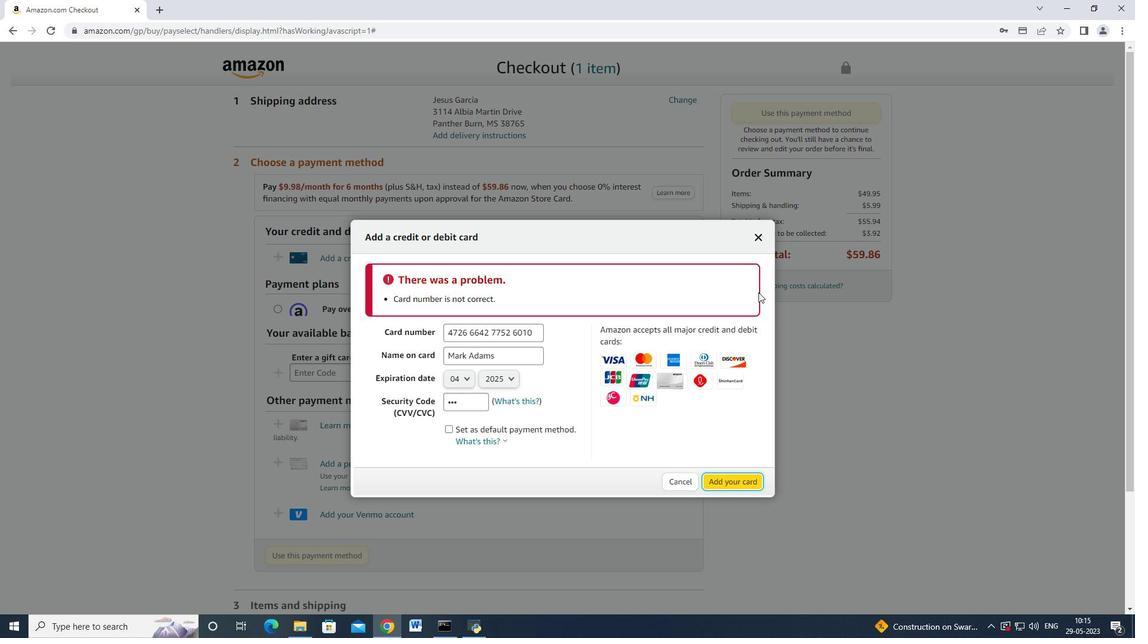 
